 Task: Add the create case form component in the site builder.
Action: Mouse moved to (1101, 85)
Screenshot: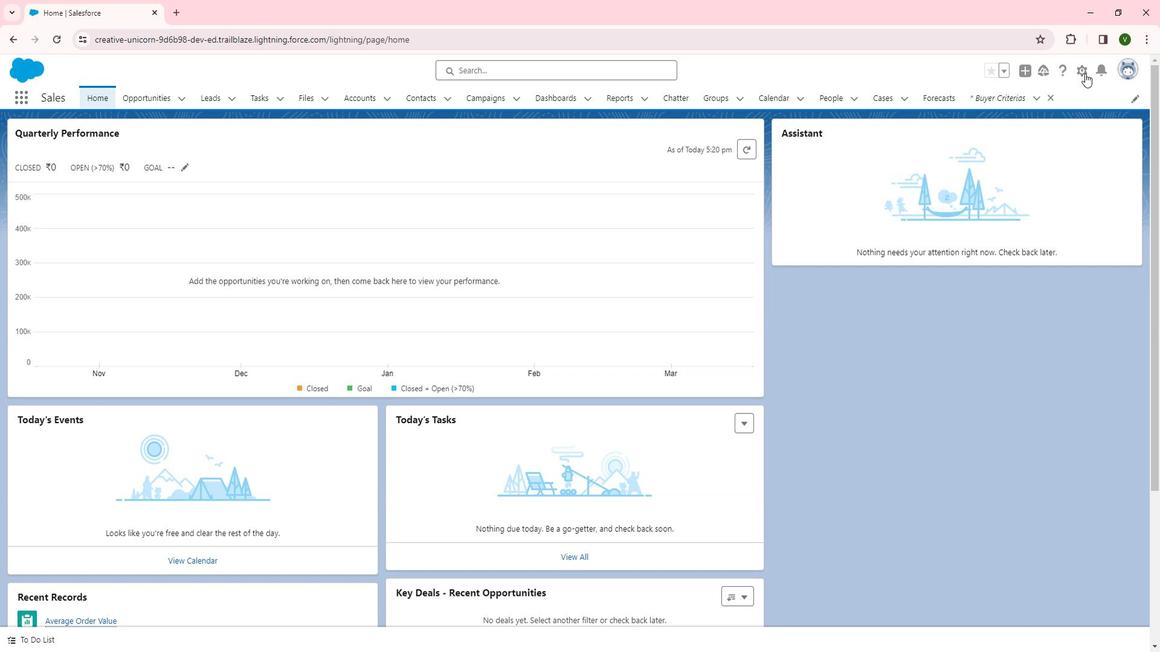 
Action: Mouse pressed left at (1101, 85)
Screenshot: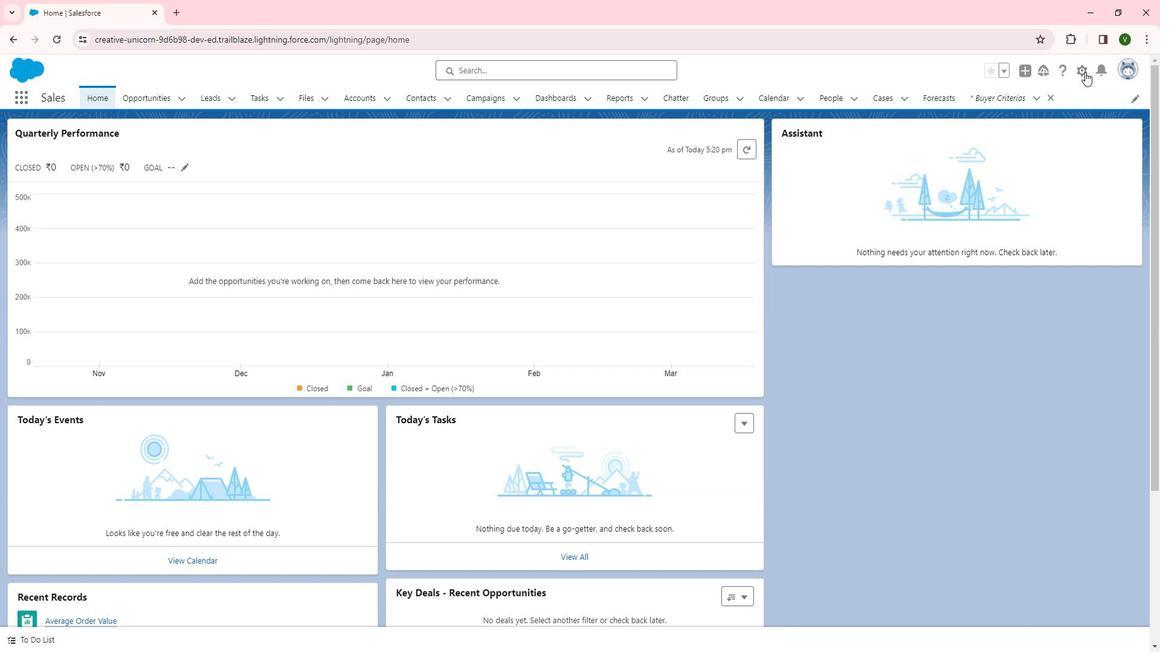 
Action: Mouse moved to (1063, 125)
Screenshot: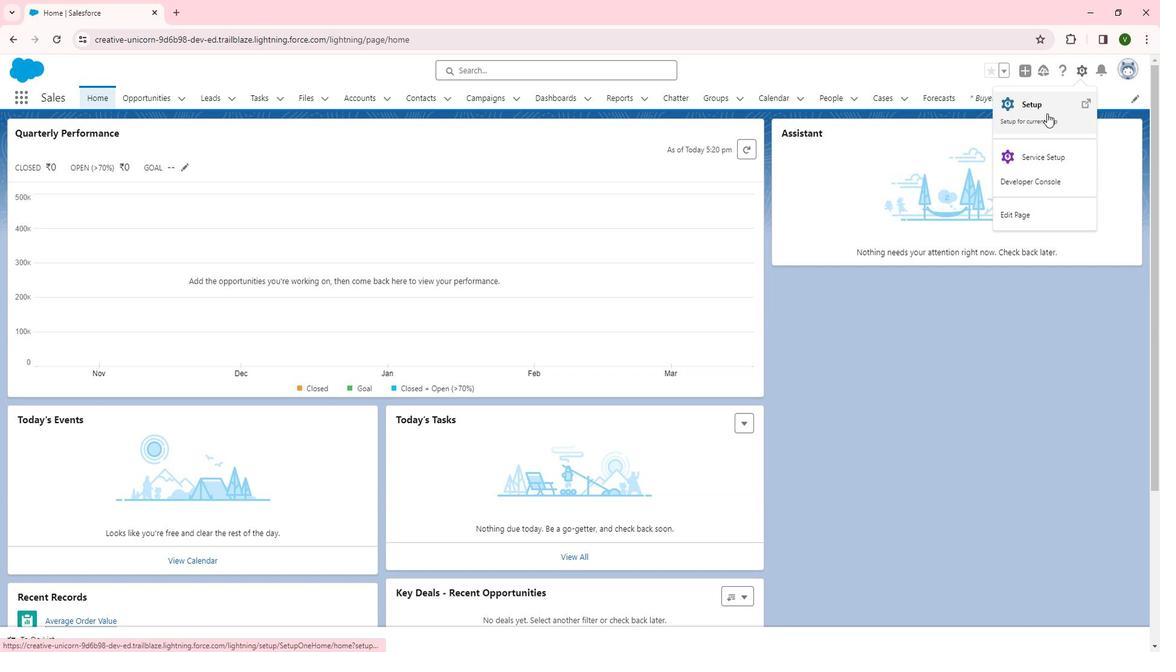 
Action: Mouse pressed left at (1063, 125)
Screenshot: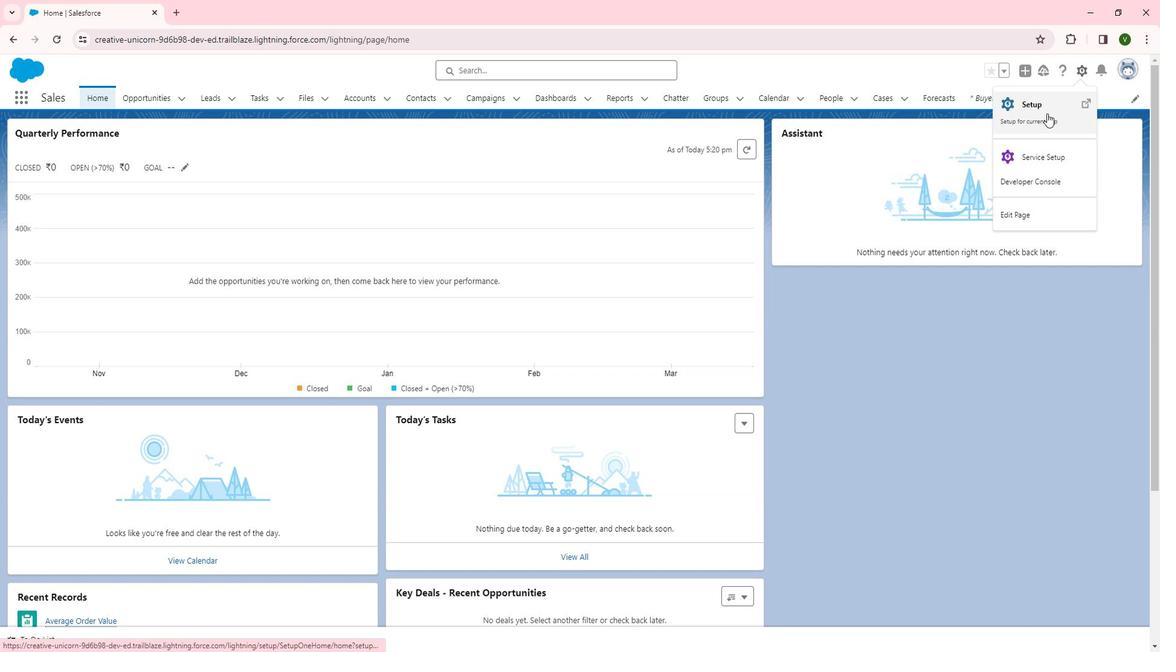 
Action: Mouse moved to (60, 498)
Screenshot: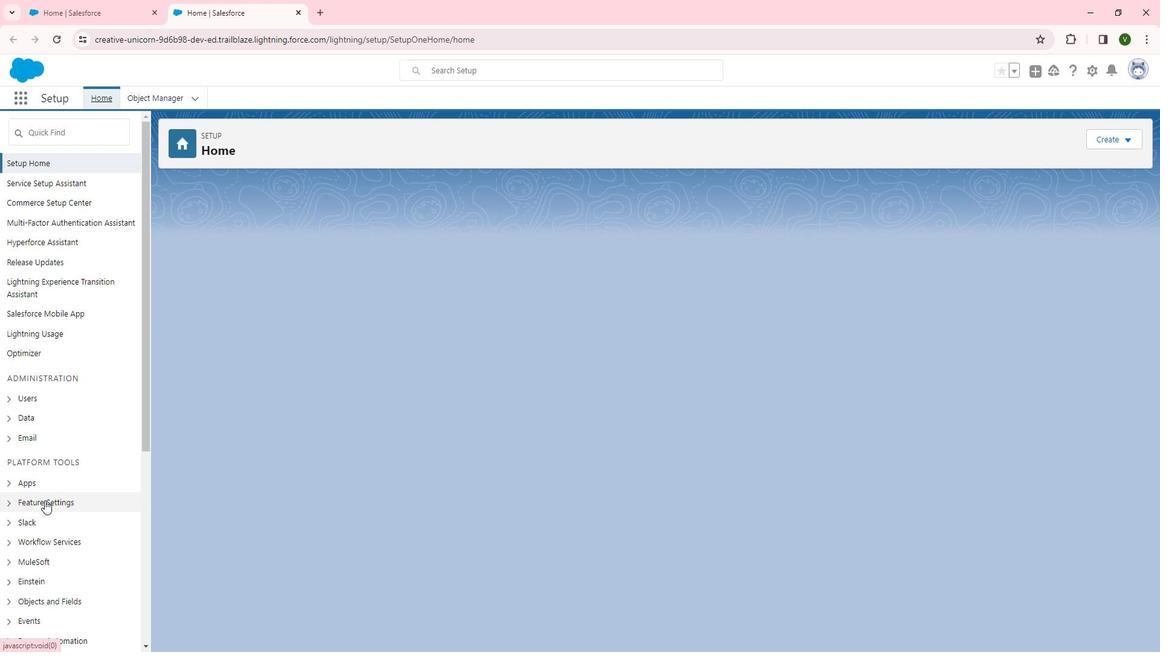 
Action: Mouse pressed left at (60, 498)
Screenshot: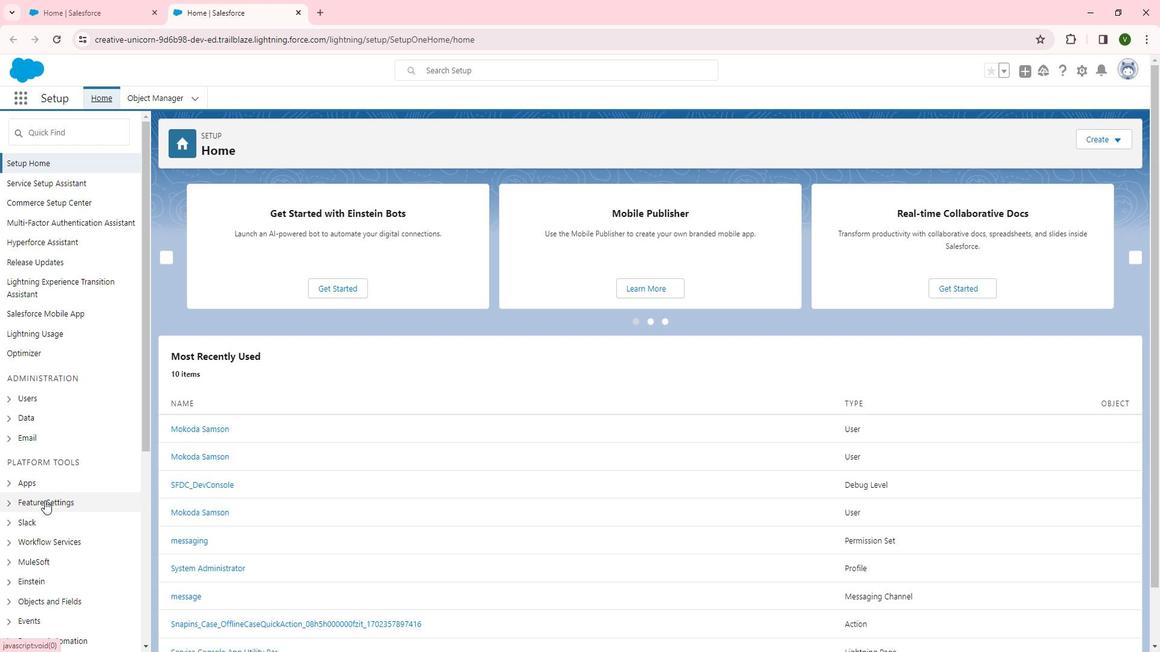 
Action: Mouse scrolled (60, 497) with delta (0, 0)
Screenshot: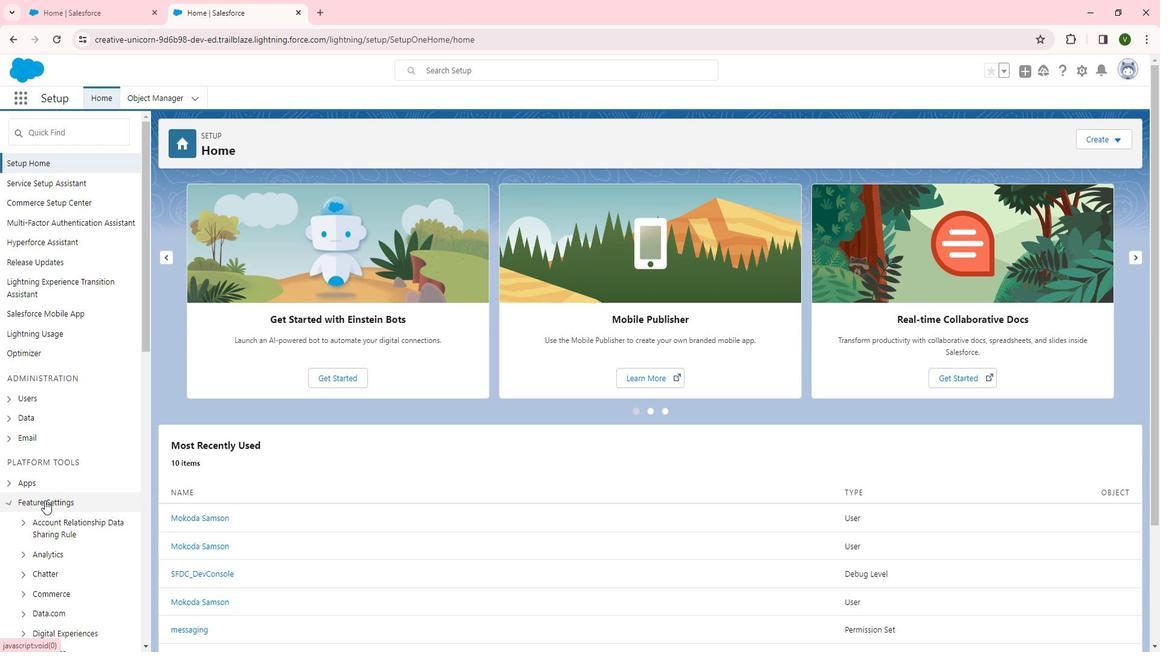 
Action: Mouse scrolled (60, 497) with delta (0, 0)
Screenshot: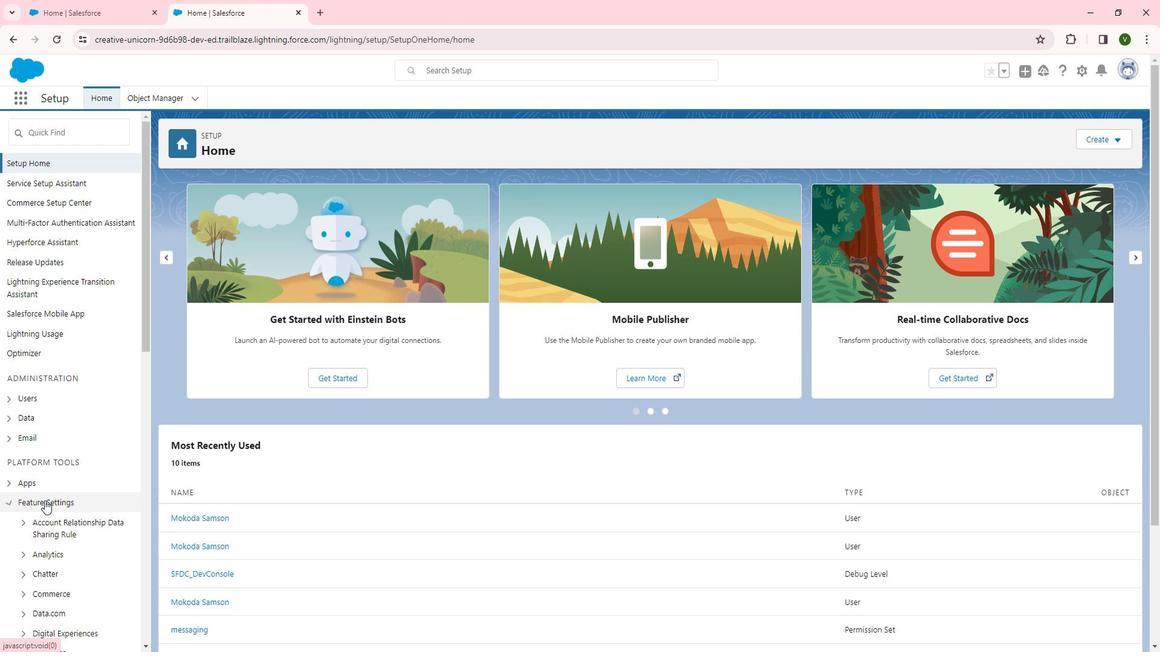 
Action: Mouse scrolled (60, 497) with delta (0, 0)
Screenshot: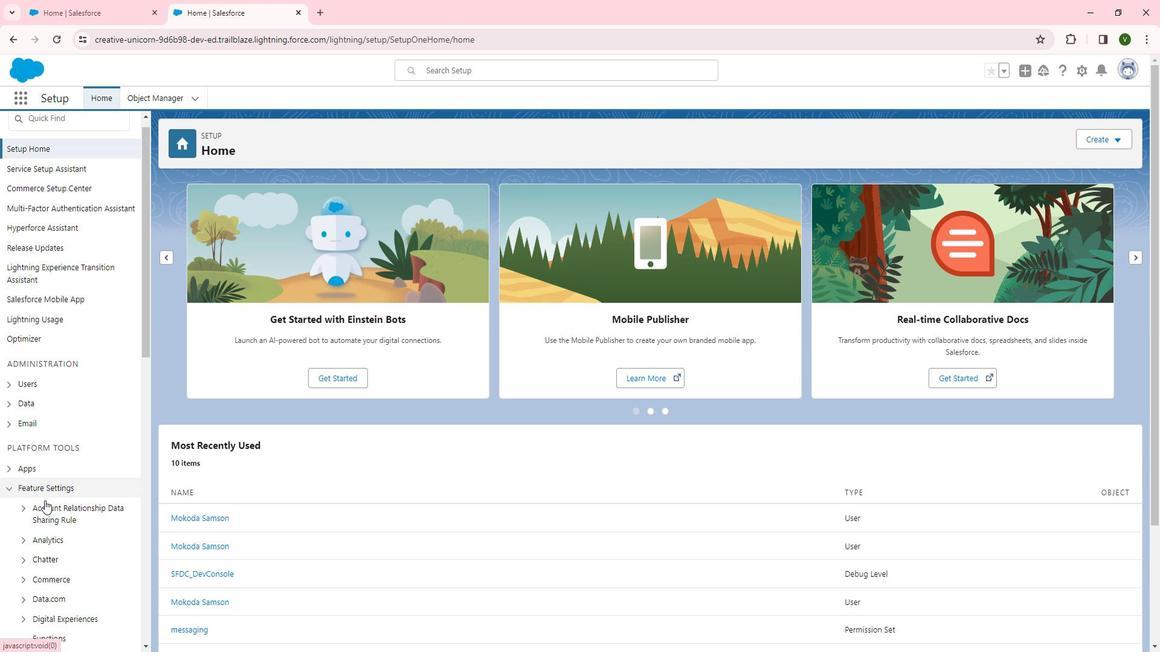 
Action: Mouse scrolled (60, 497) with delta (0, 0)
Screenshot: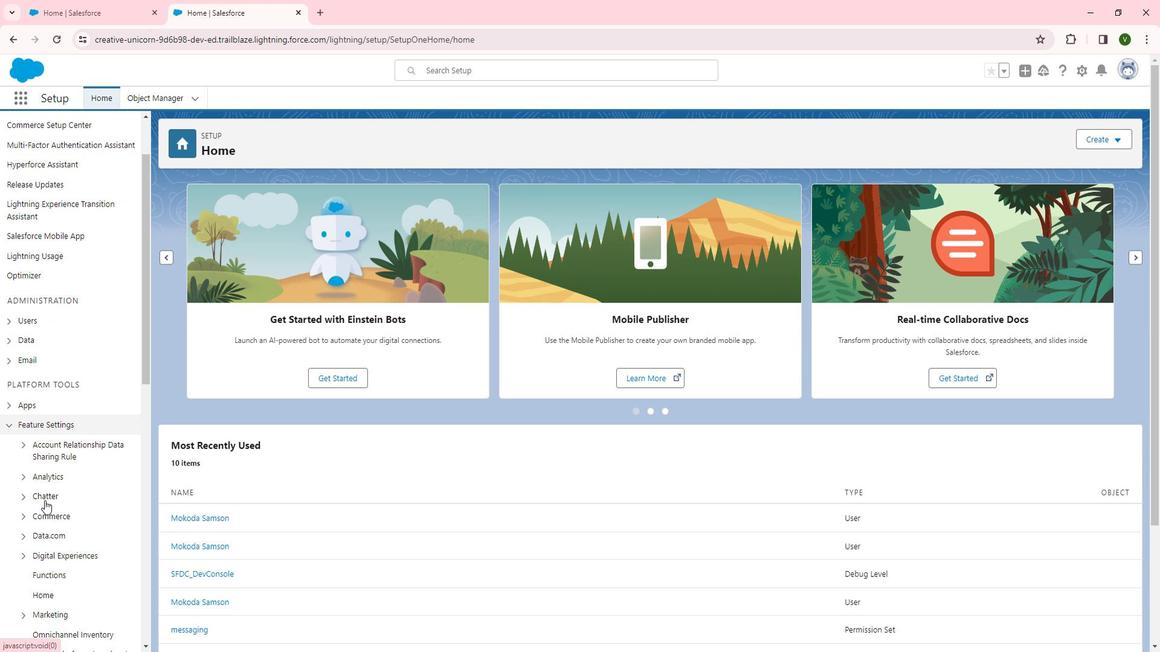 
Action: Mouse moved to (93, 378)
Screenshot: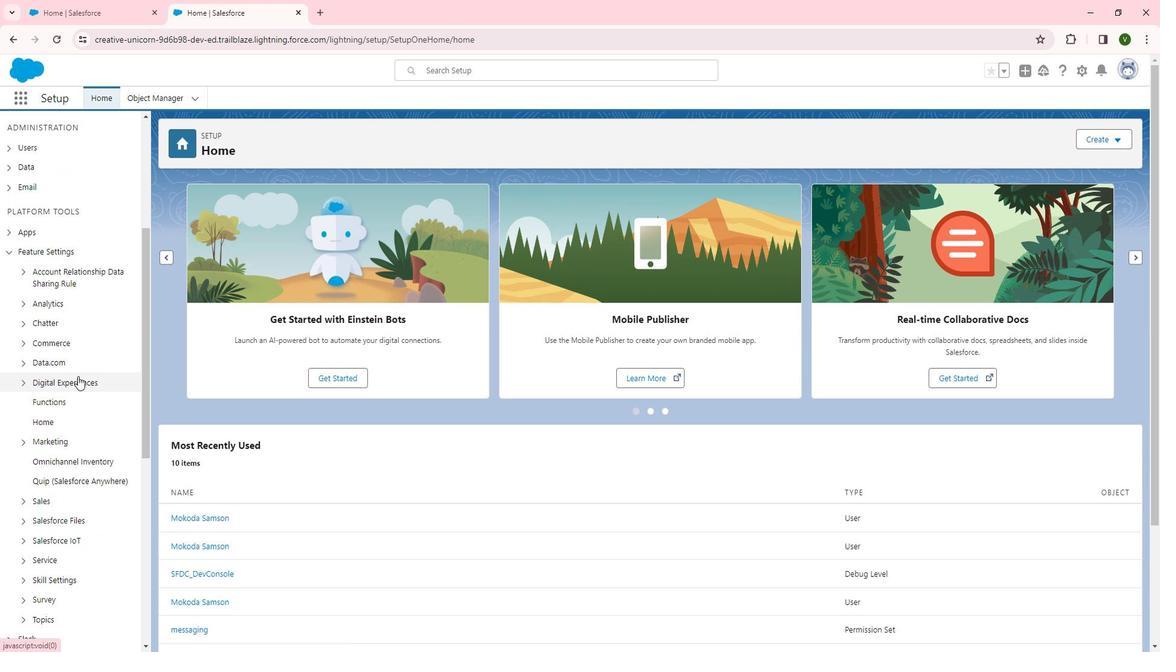 
Action: Mouse pressed left at (93, 378)
Screenshot: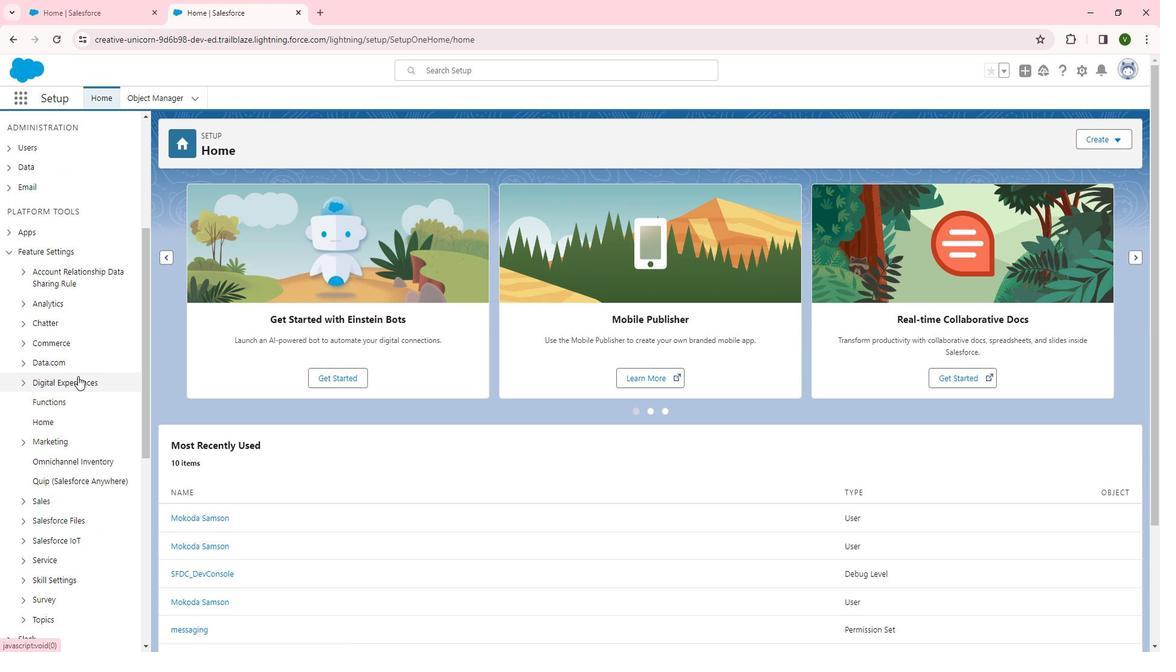 
Action: Mouse moved to (67, 405)
Screenshot: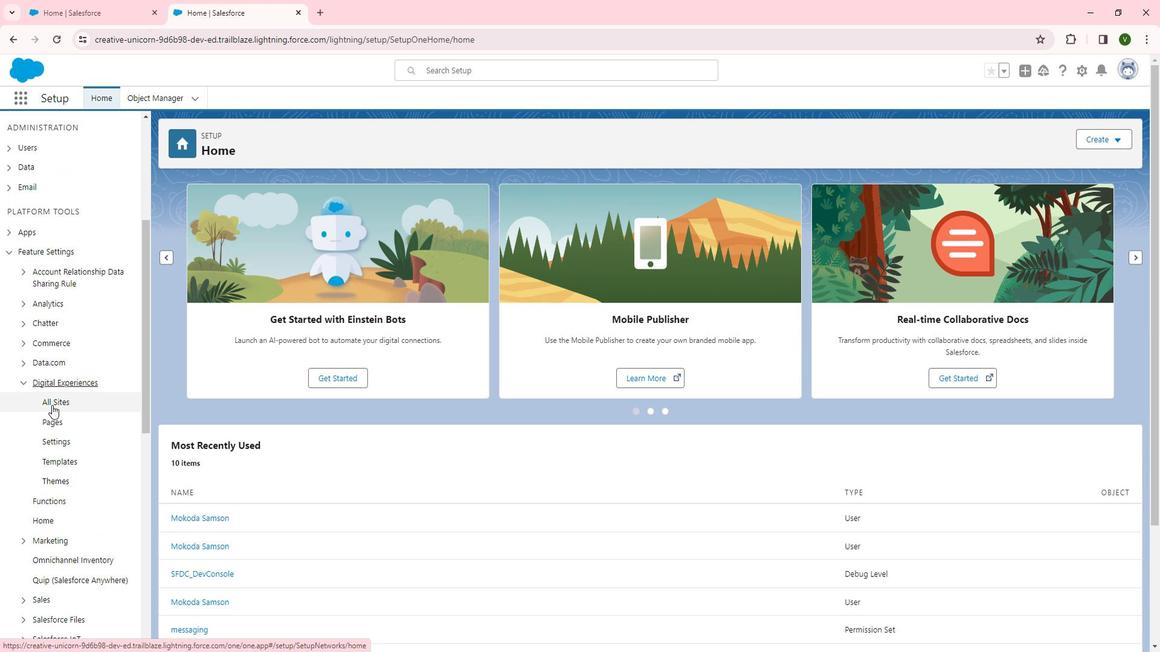 
Action: Mouse pressed left at (67, 405)
Screenshot: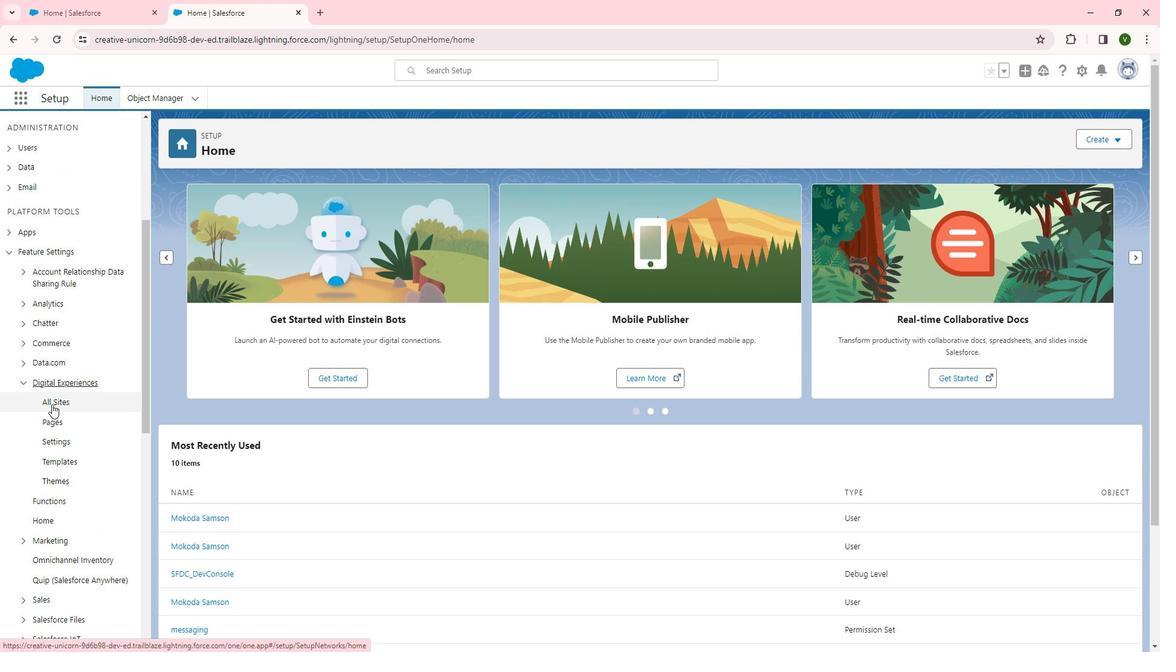 
Action: Mouse moved to (208, 359)
Screenshot: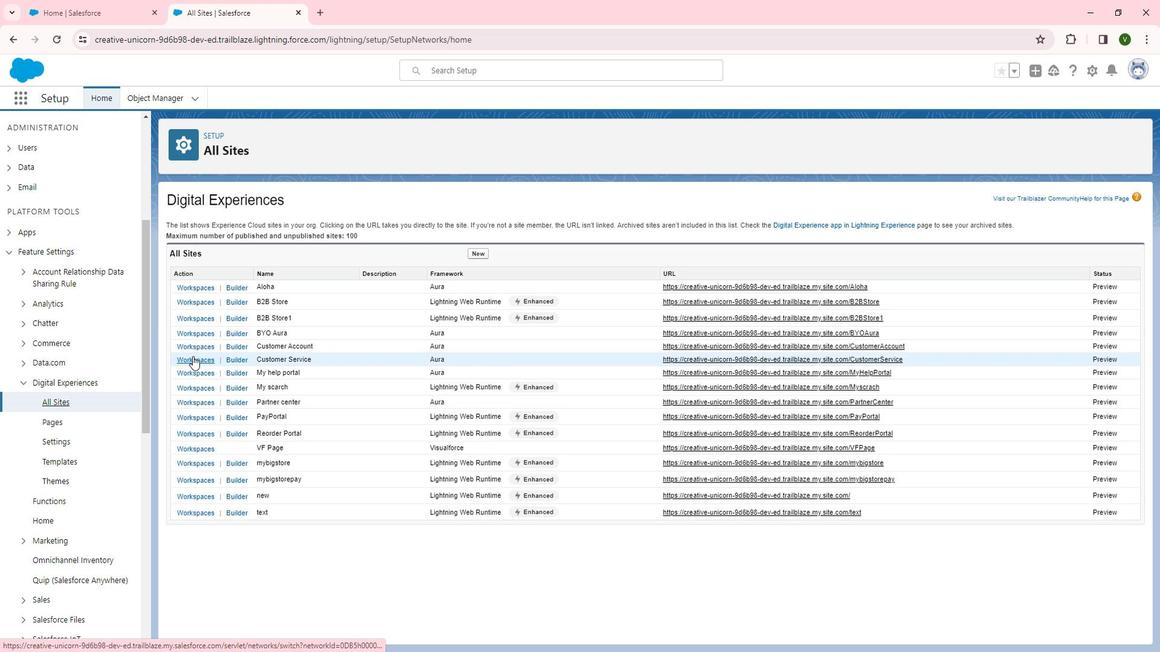 
Action: Mouse pressed left at (208, 359)
Screenshot: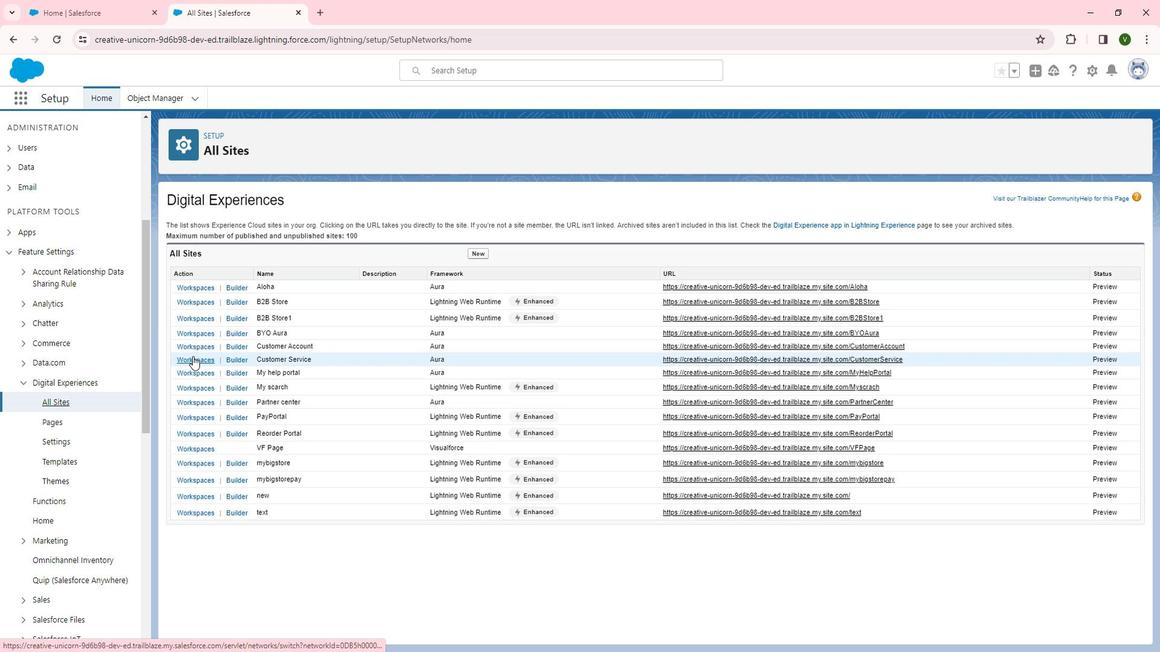 
Action: Mouse moved to (166, 290)
Screenshot: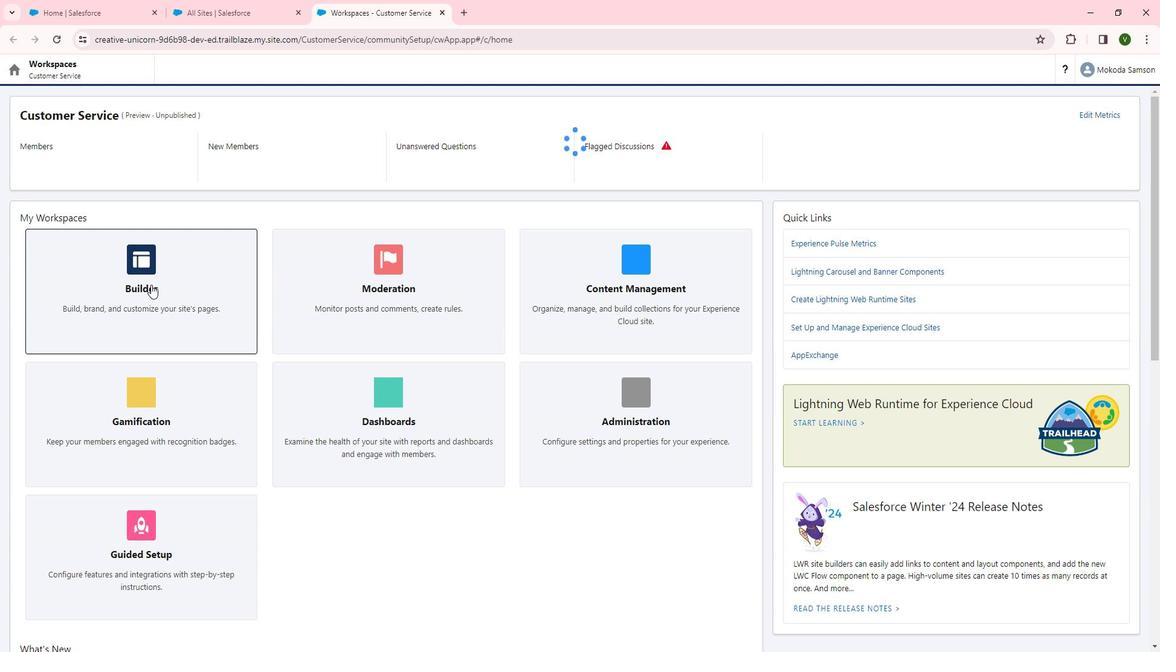 
Action: Mouse pressed left at (166, 290)
Screenshot: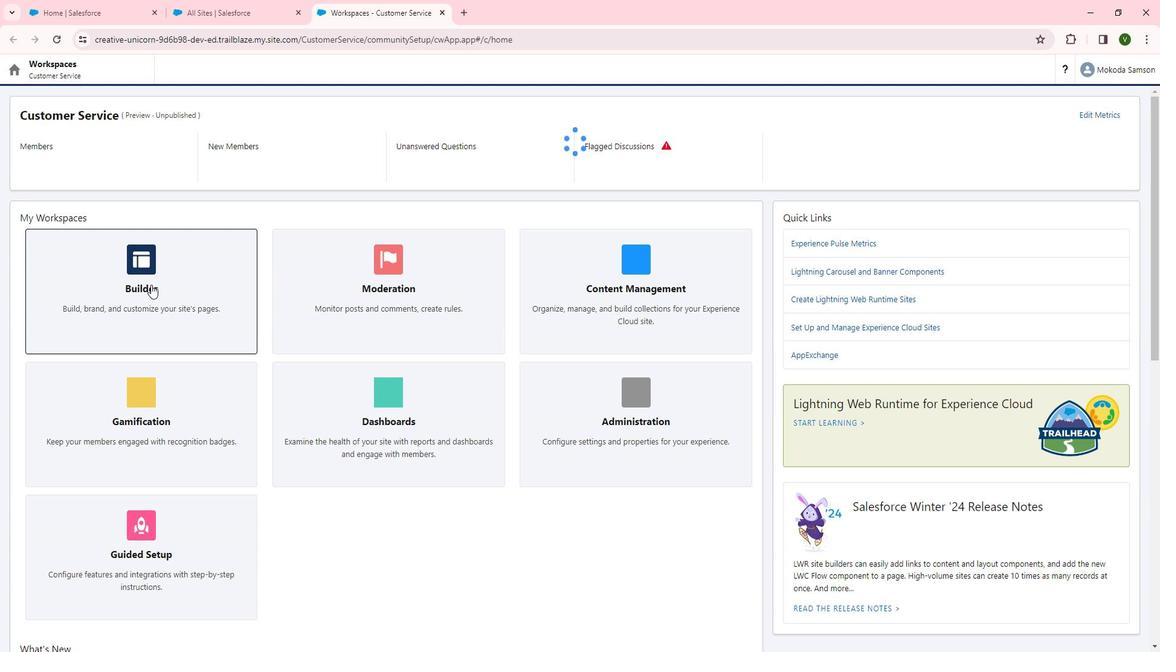 
Action: Mouse moved to (448, 336)
Screenshot: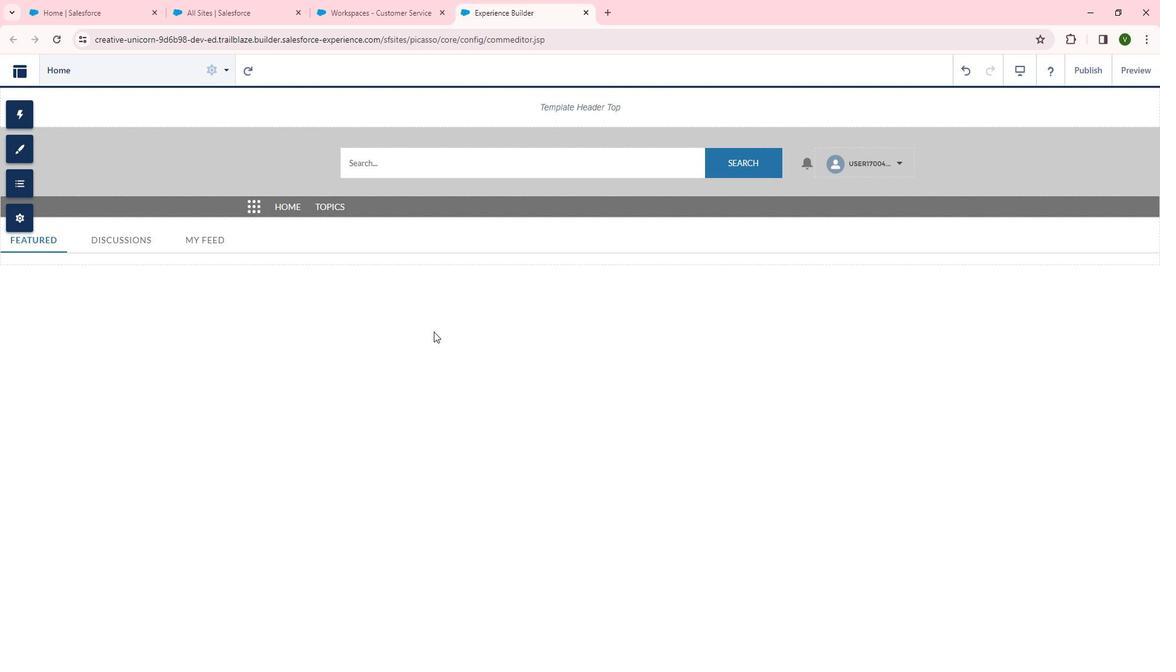 
Action: Mouse scrolled (448, 335) with delta (0, 0)
Screenshot: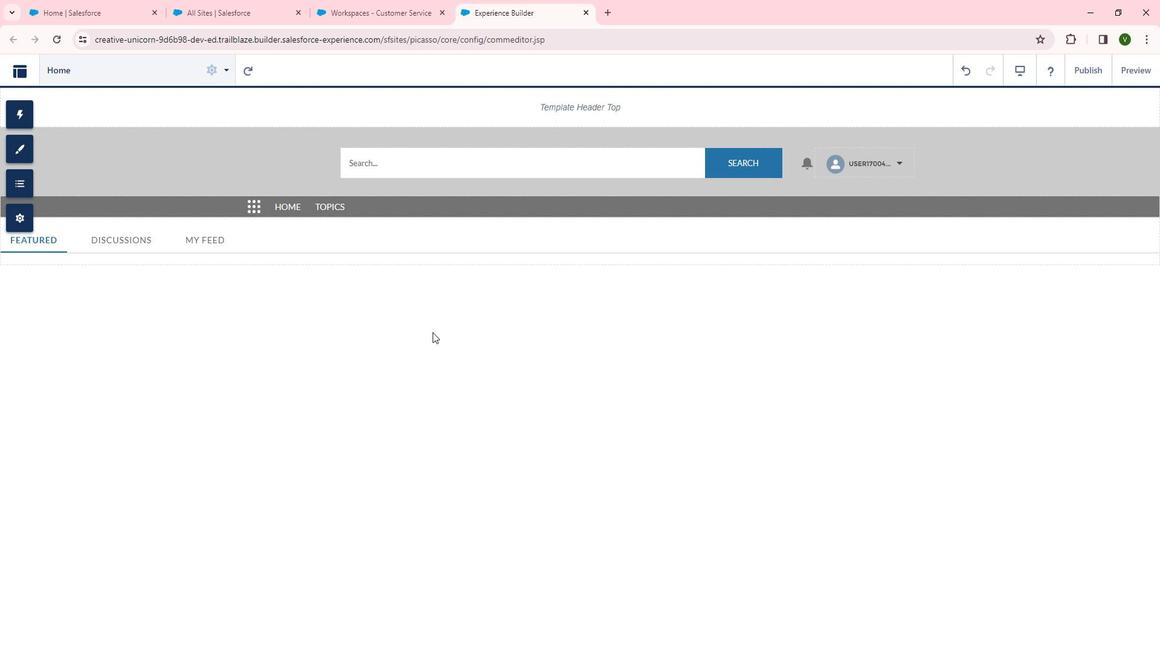 
Action: Mouse scrolled (448, 335) with delta (0, 0)
Screenshot: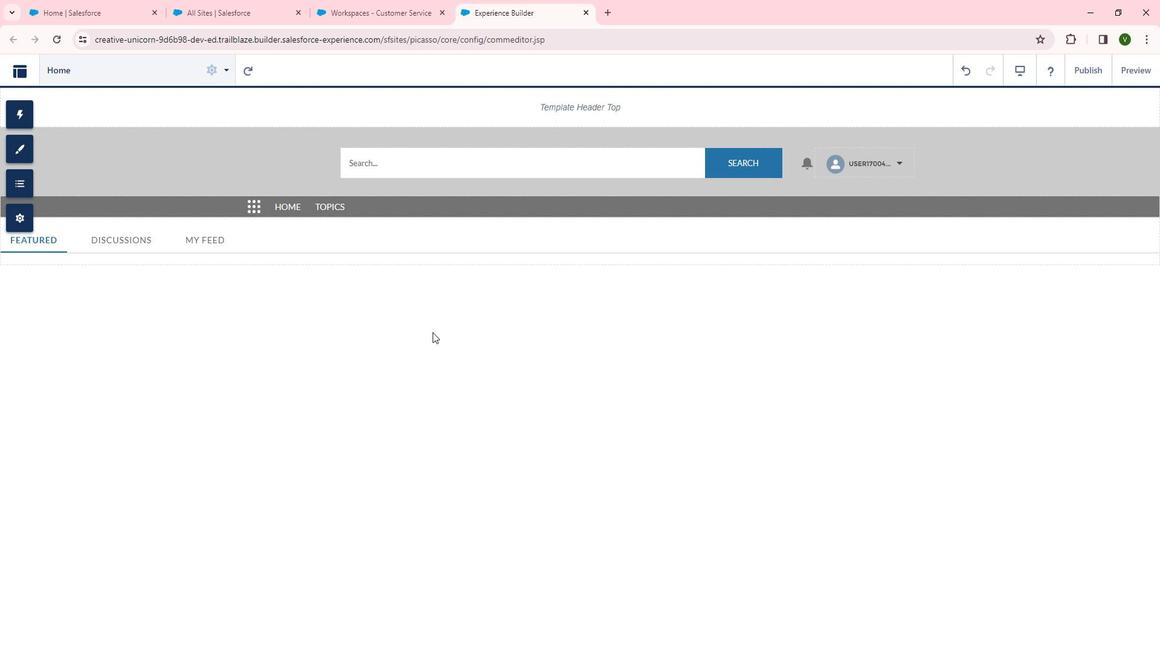 
Action: Mouse scrolled (448, 335) with delta (0, 0)
Screenshot: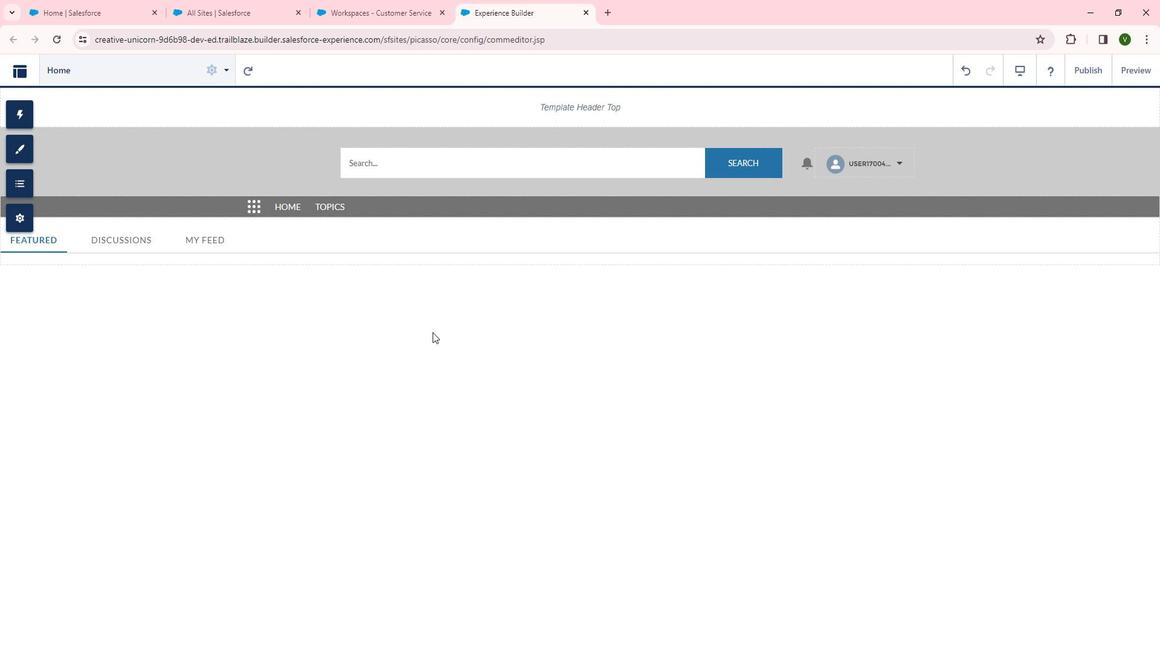 
Action: Mouse scrolled (448, 335) with delta (0, 0)
Screenshot: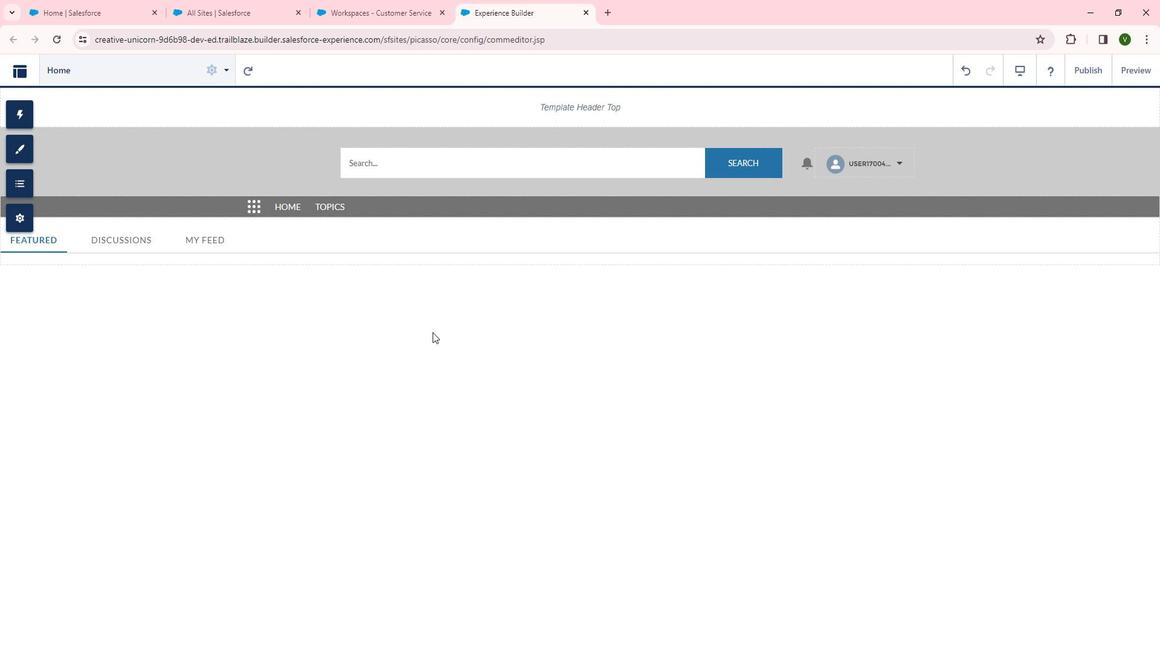 
Action: Mouse moved to (36, 129)
Screenshot: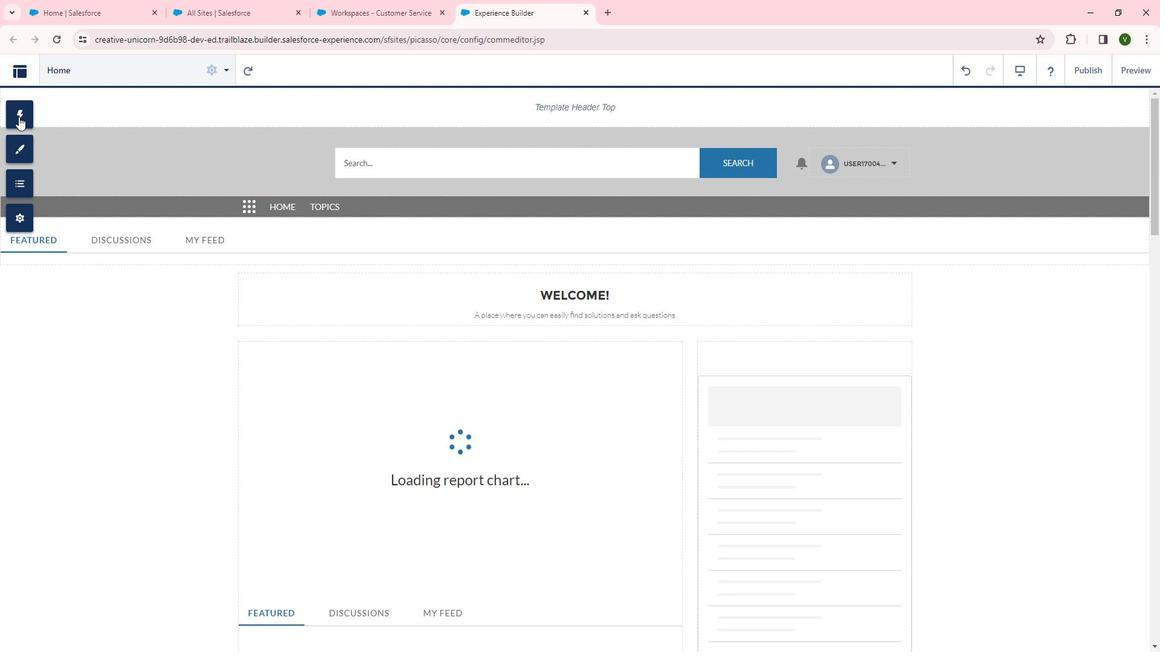 
Action: Mouse pressed left at (36, 129)
Screenshot: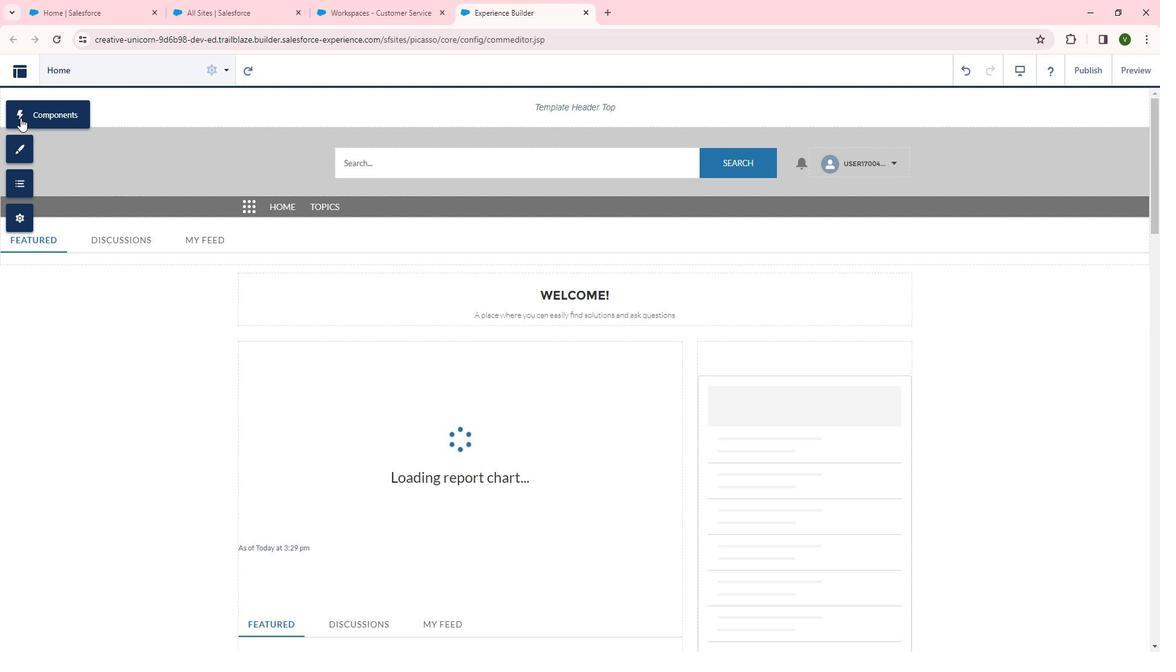 
Action: Mouse moved to (383, 480)
Screenshot: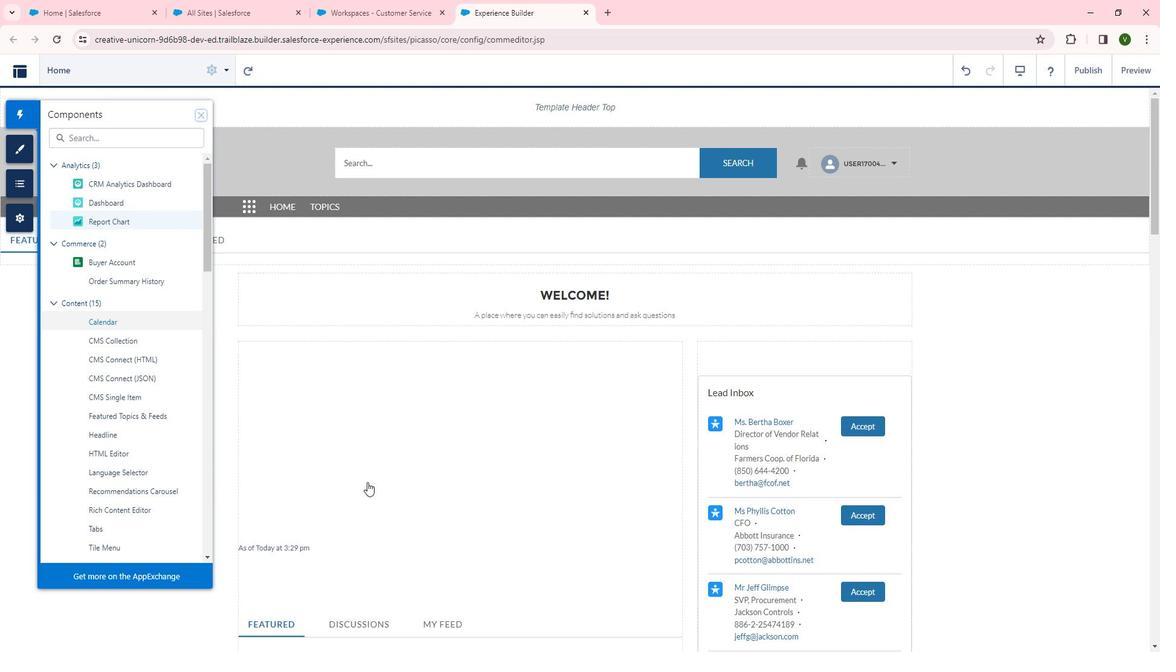 
Action: Mouse scrolled (383, 479) with delta (0, 0)
Screenshot: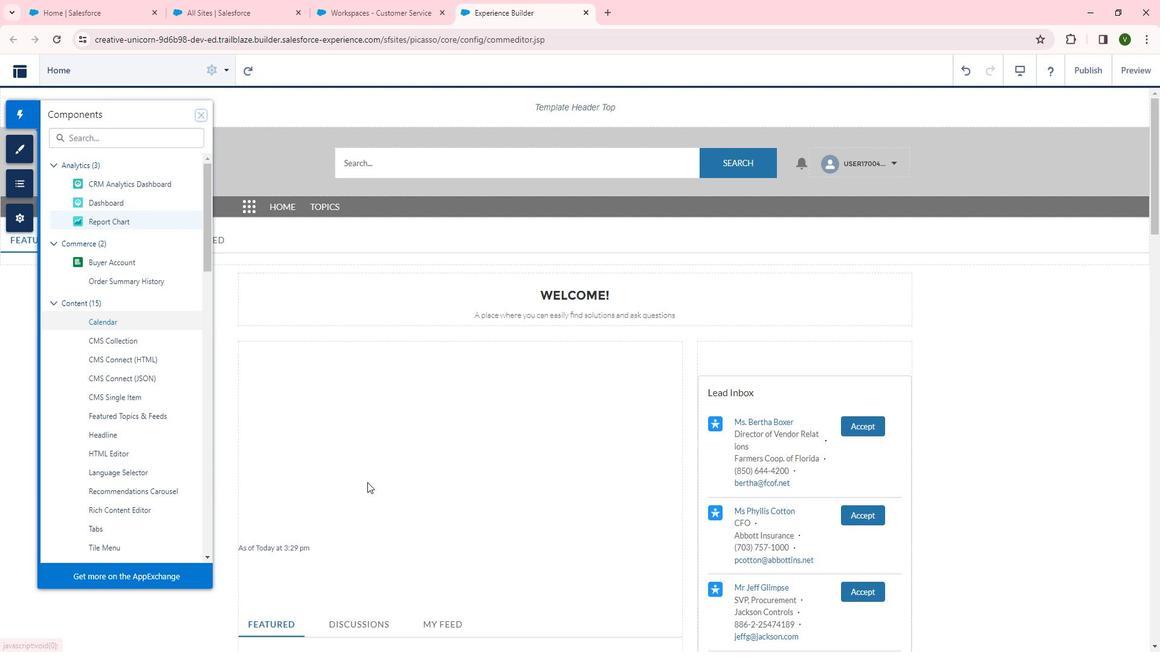 
Action: Mouse scrolled (383, 479) with delta (0, 0)
Screenshot: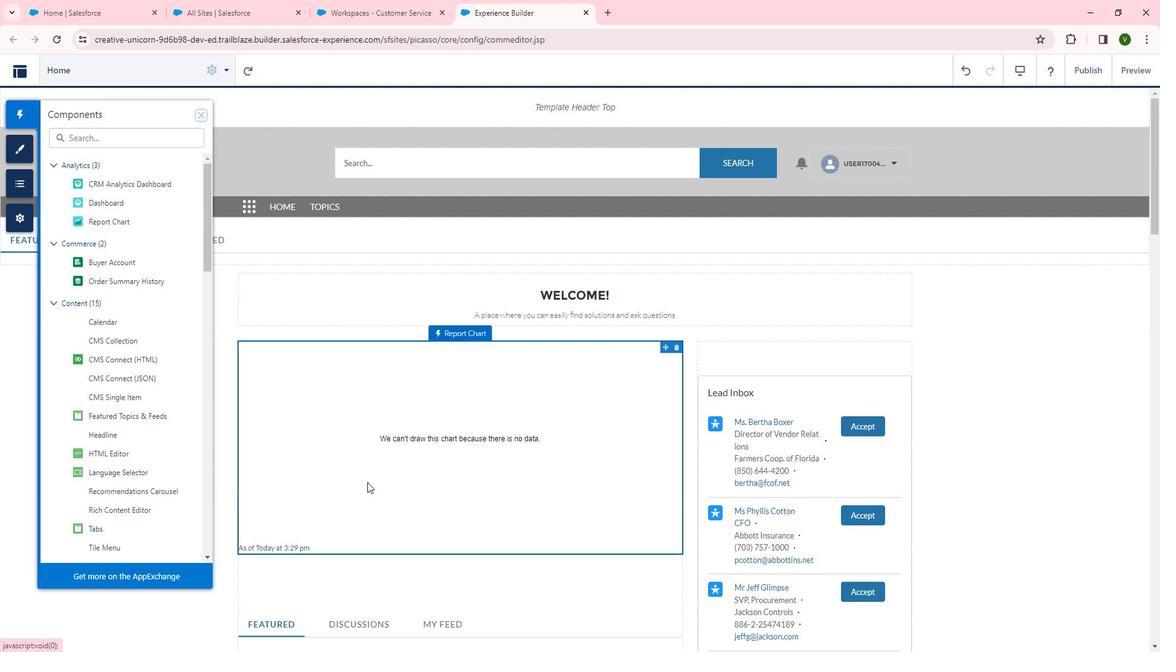 
Action: Mouse scrolled (383, 479) with delta (0, 0)
Screenshot: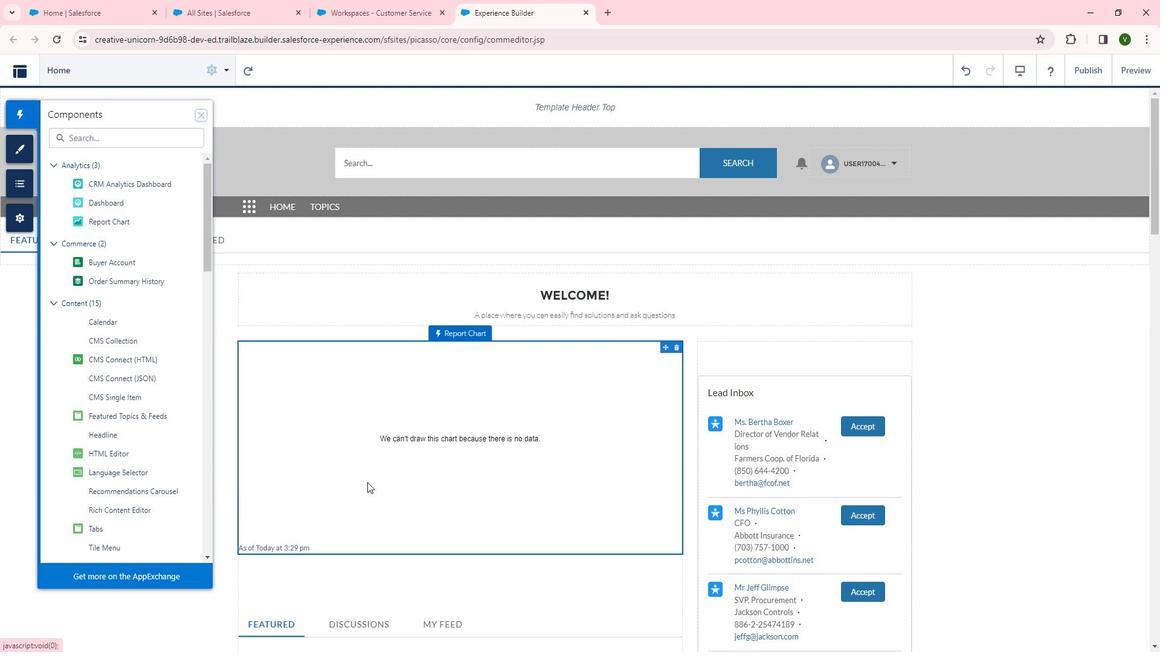
Action: Mouse scrolled (383, 479) with delta (0, 0)
Screenshot: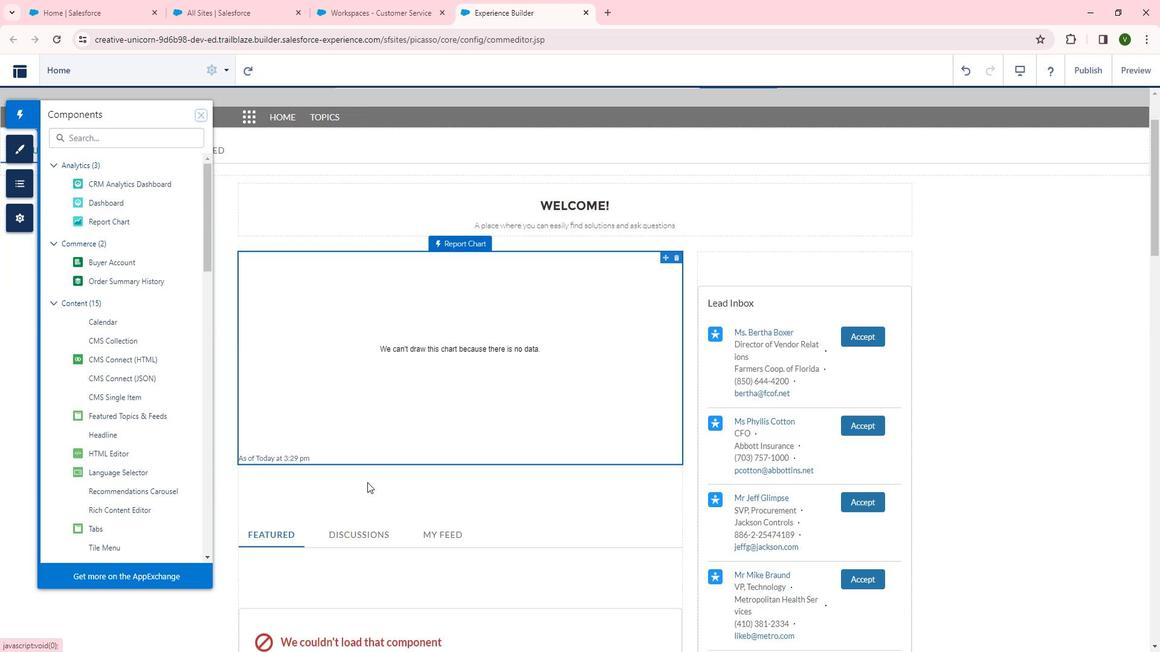 
Action: Mouse scrolled (383, 479) with delta (0, 0)
Screenshot: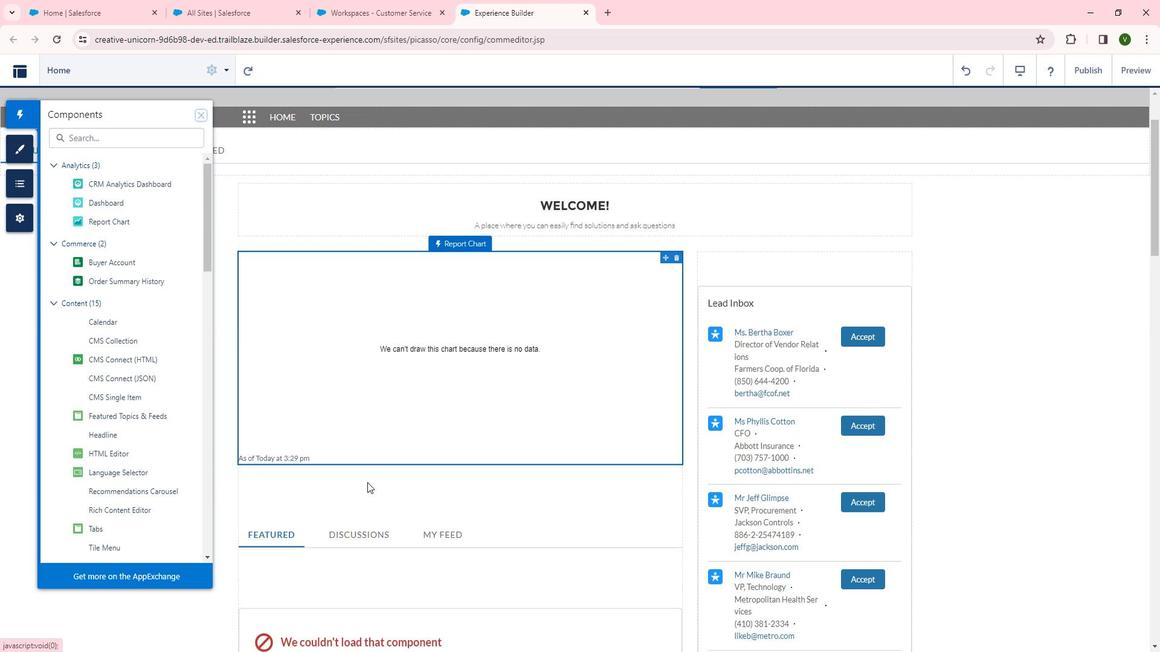 
Action: Mouse scrolled (383, 479) with delta (0, 0)
Screenshot: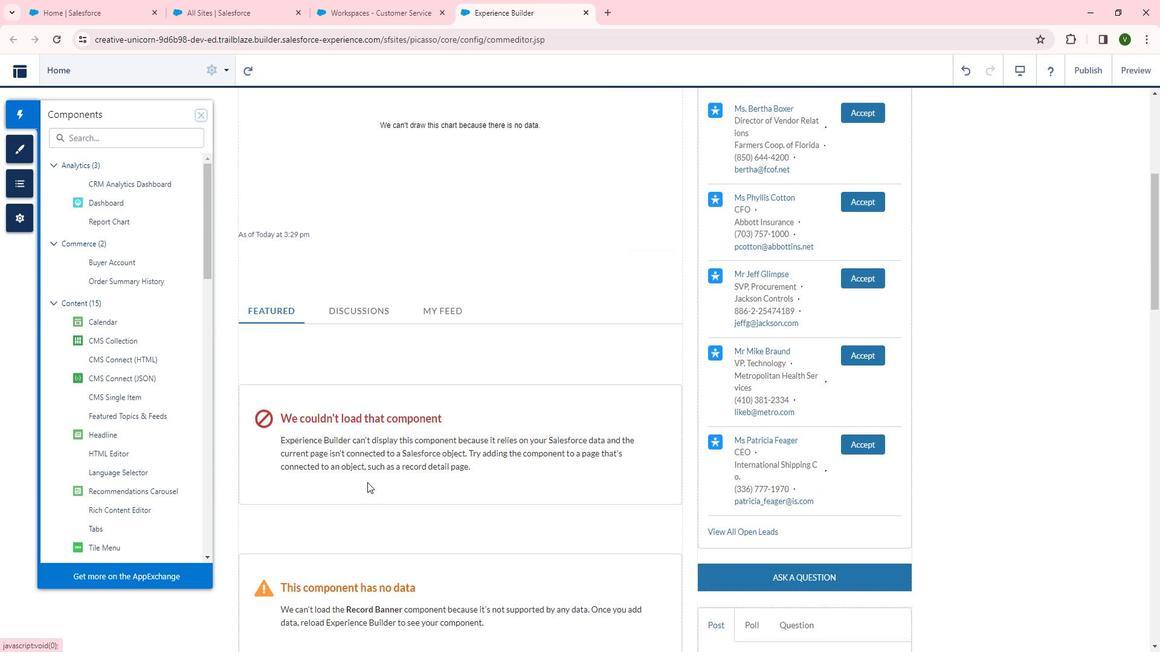
Action: Mouse scrolled (383, 479) with delta (0, 0)
Screenshot: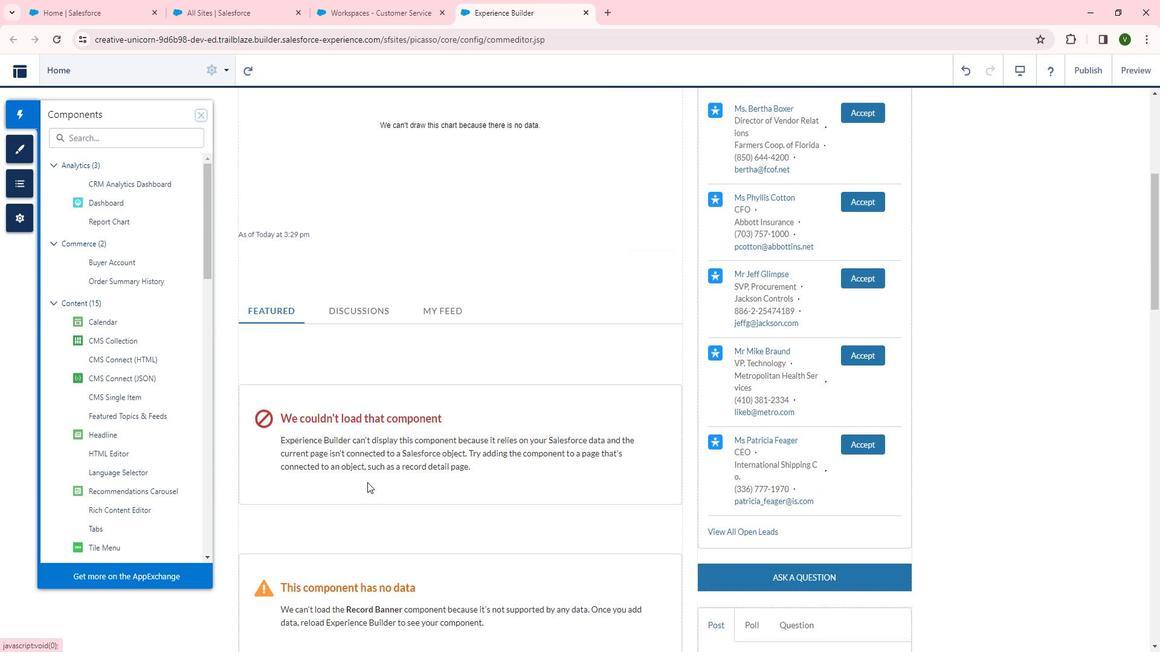 
Action: Mouse scrolled (383, 479) with delta (0, 0)
Screenshot: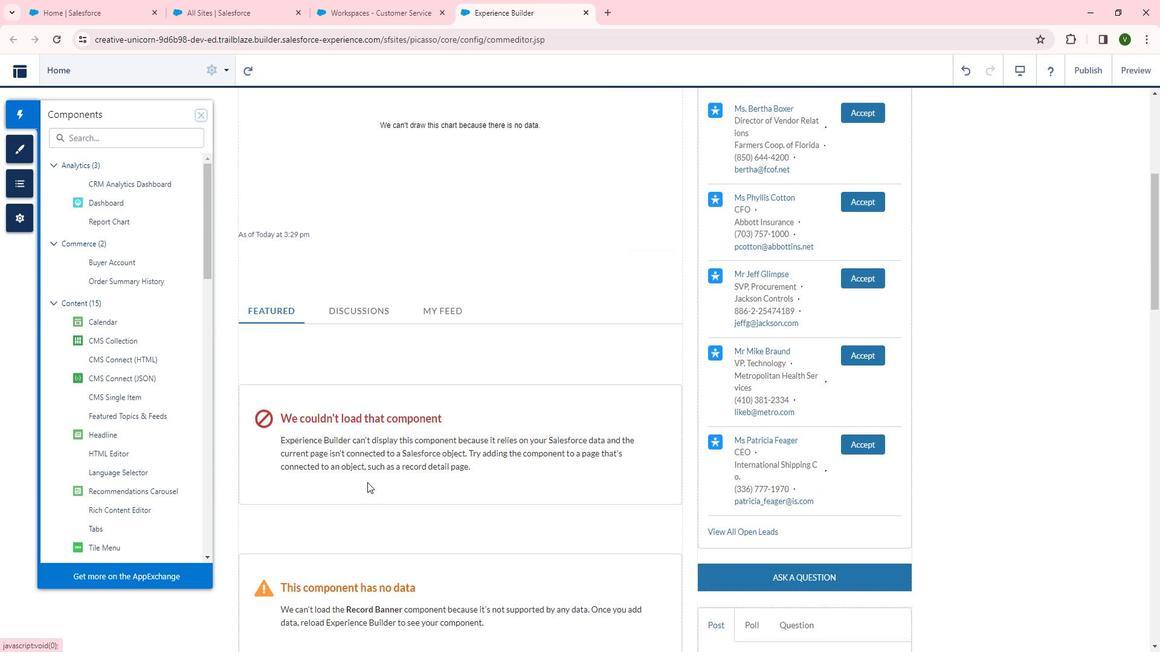 
Action: Mouse scrolled (383, 479) with delta (0, 0)
Screenshot: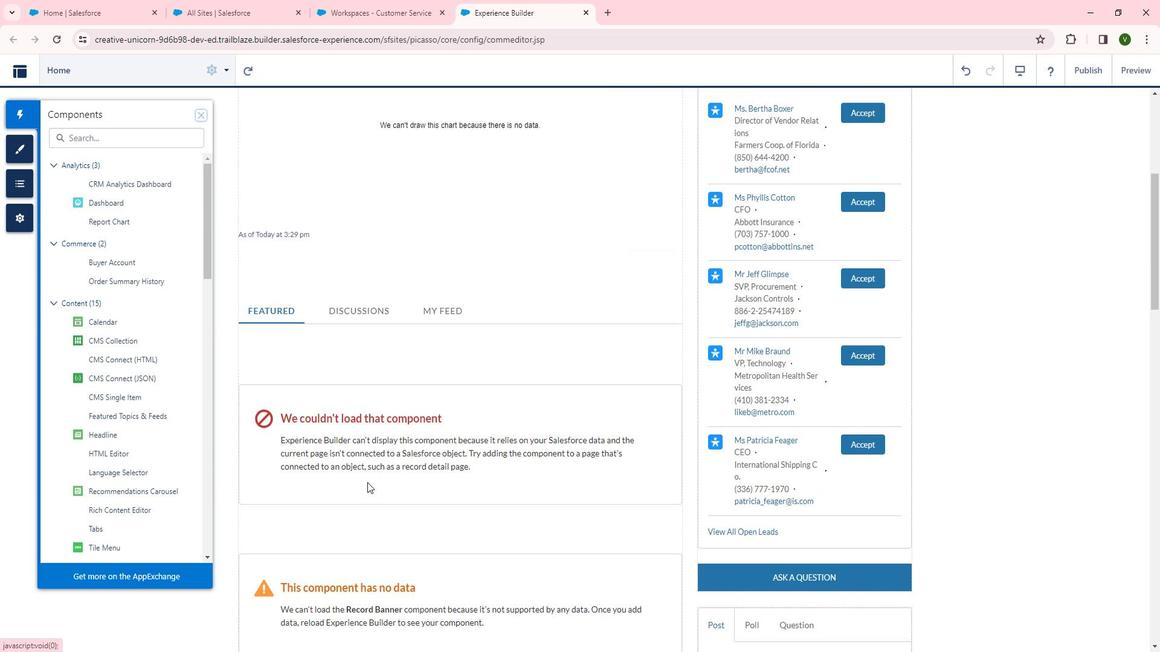 
Action: Mouse scrolled (383, 479) with delta (0, 0)
Screenshot: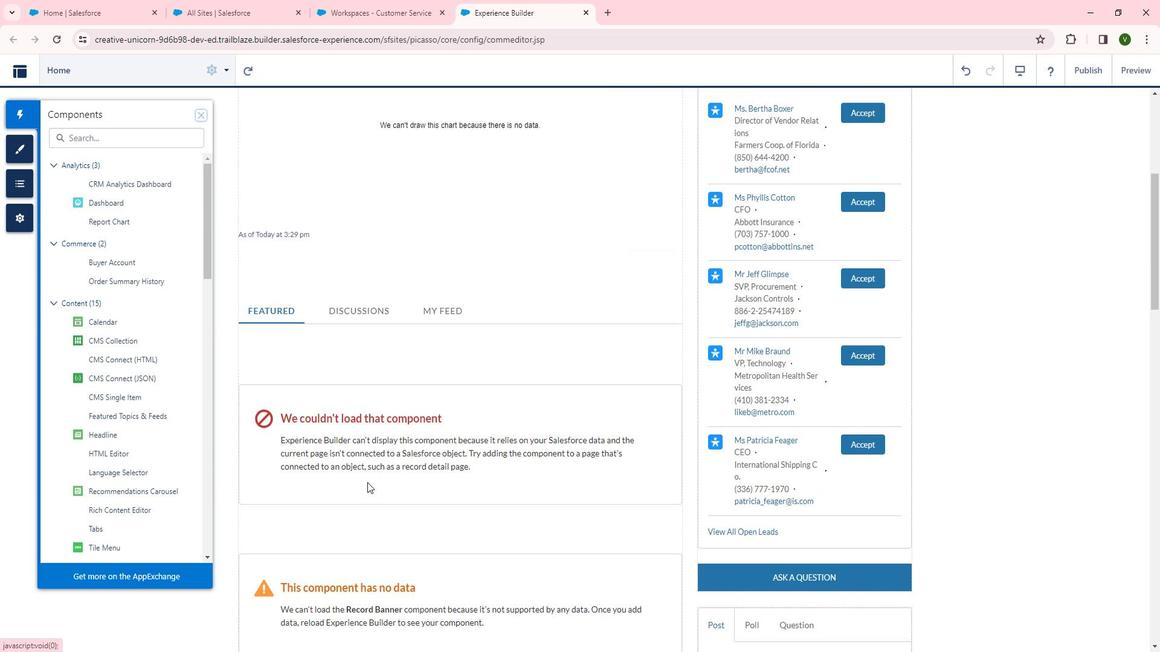 
Action: Mouse scrolled (383, 479) with delta (0, 0)
Screenshot: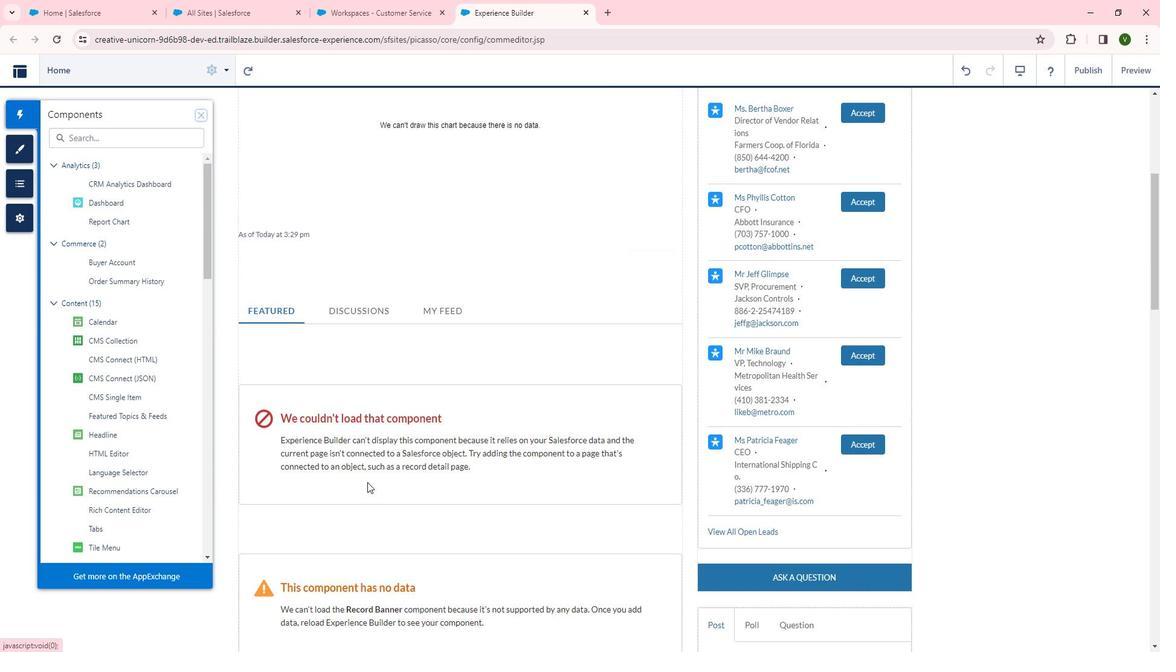 
Action: Mouse scrolled (383, 479) with delta (0, 0)
Screenshot: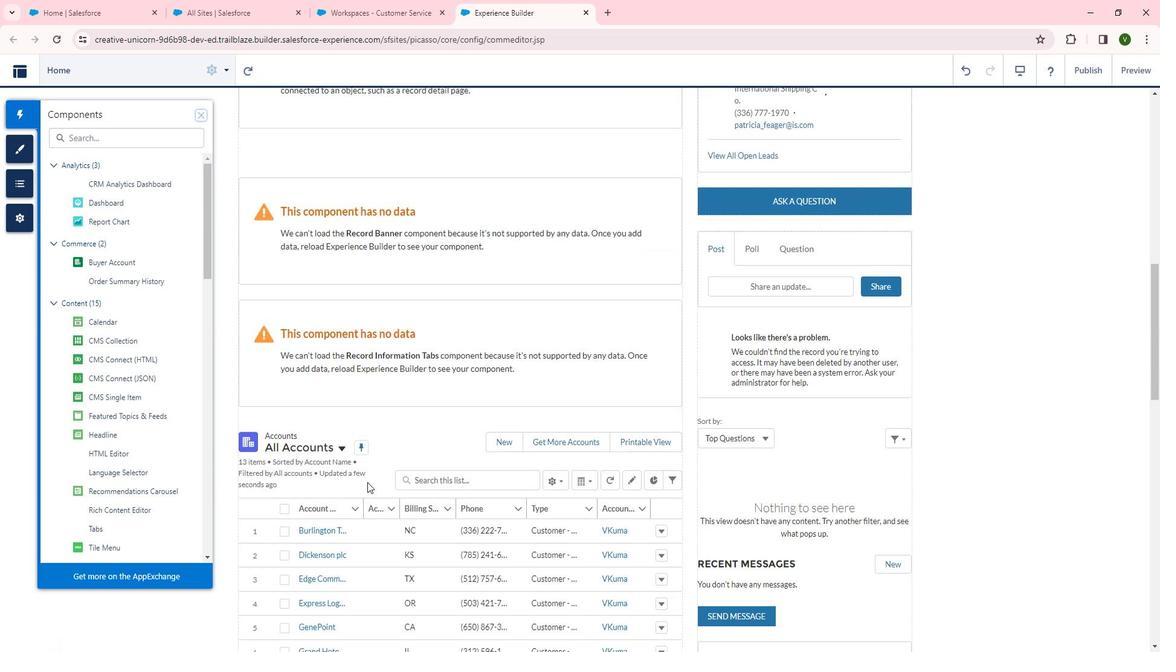 
Action: Mouse scrolled (383, 479) with delta (0, 0)
Screenshot: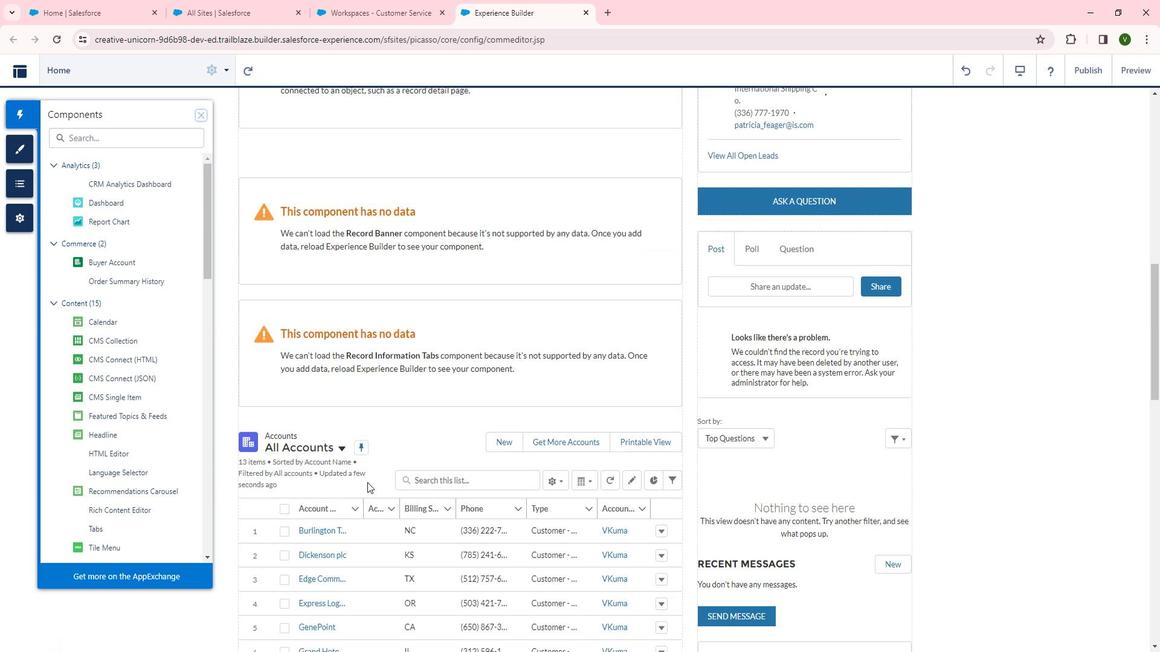 
Action: Mouse scrolled (383, 479) with delta (0, 0)
Screenshot: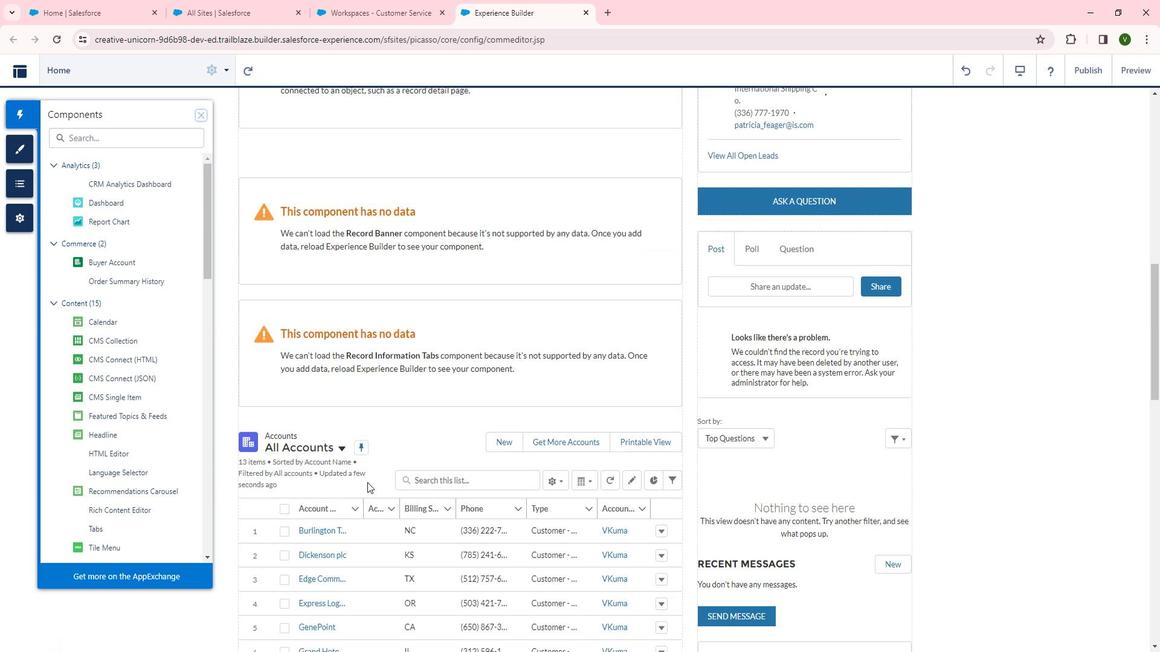 
Action: Mouse scrolled (383, 479) with delta (0, 0)
Screenshot: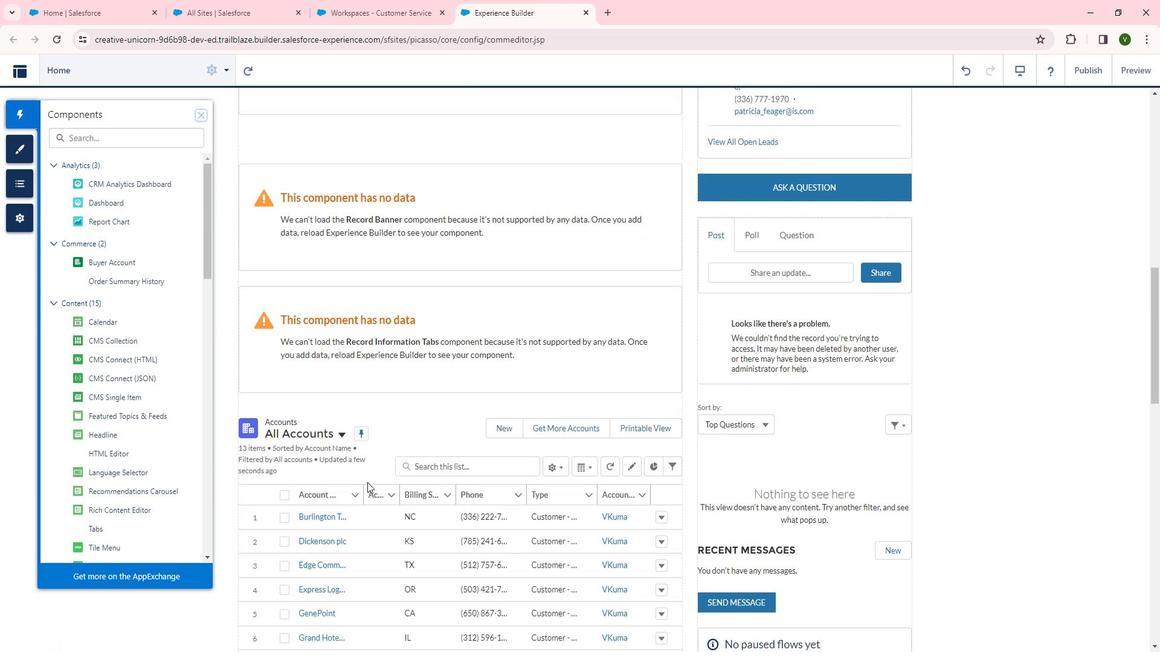 
Action: Mouse scrolled (383, 479) with delta (0, 0)
Screenshot: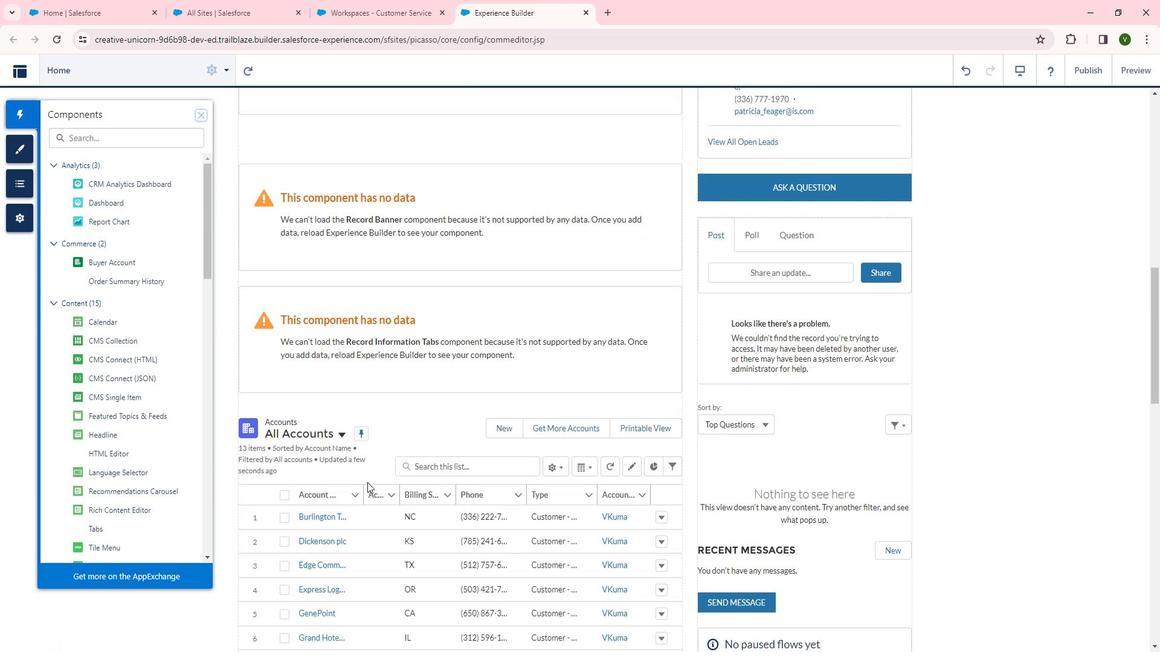 
Action: Mouse scrolled (383, 479) with delta (0, 0)
Screenshot: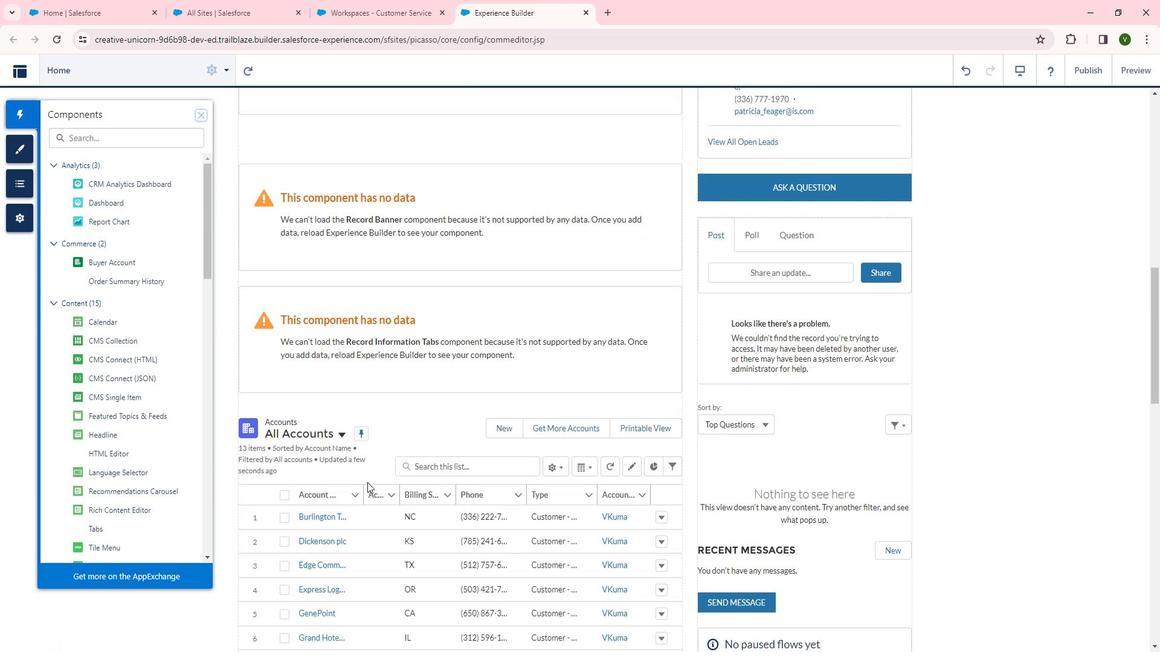 
Action: Mouse scrolled (383, 479) with delta (0, 0)
Screenshot: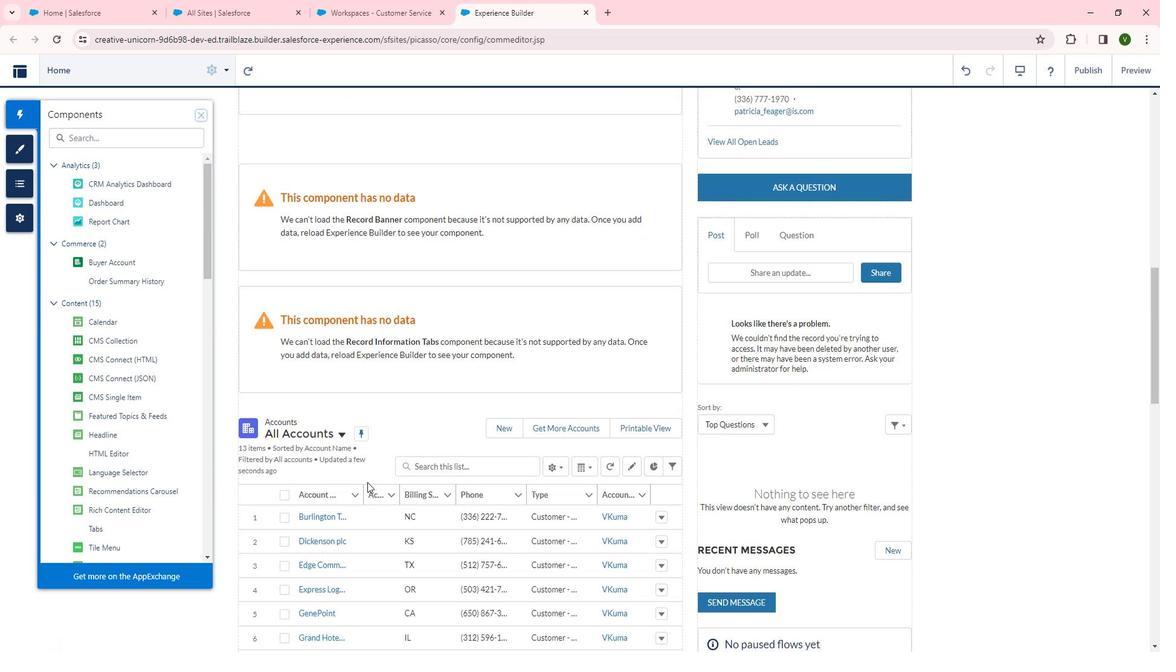 
Action: Mouse scrolled (383, 479) with delta (0, 0)
Screenshot: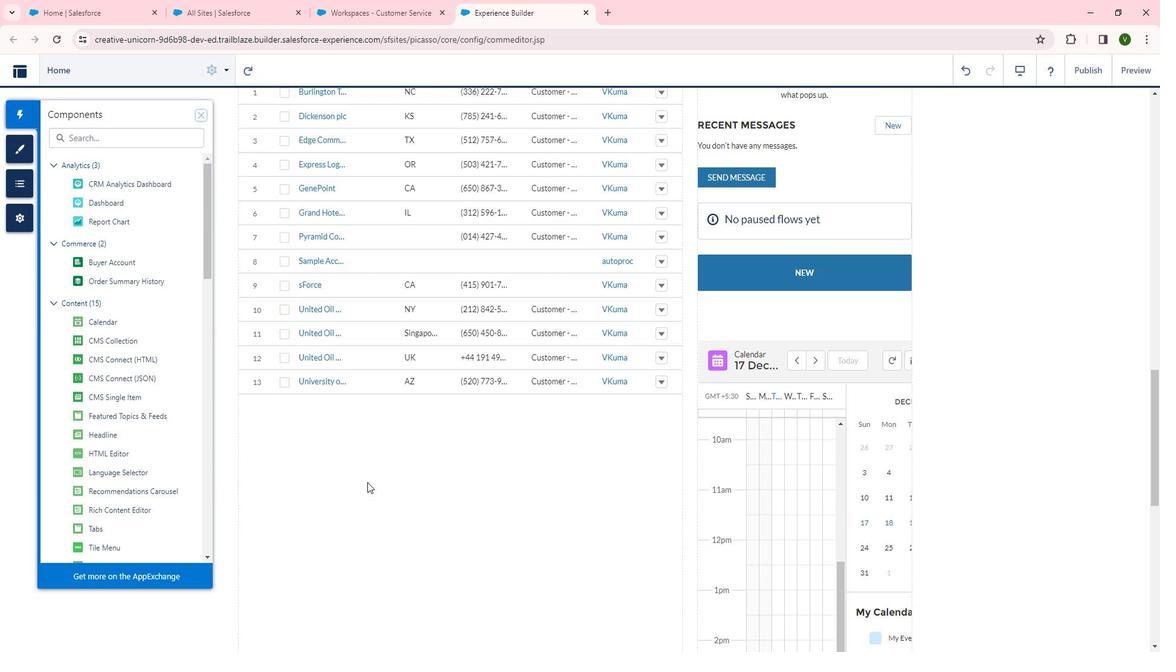 
Action: Mouse scrolled (383, 479) with delta (0, 0)
Screenshot: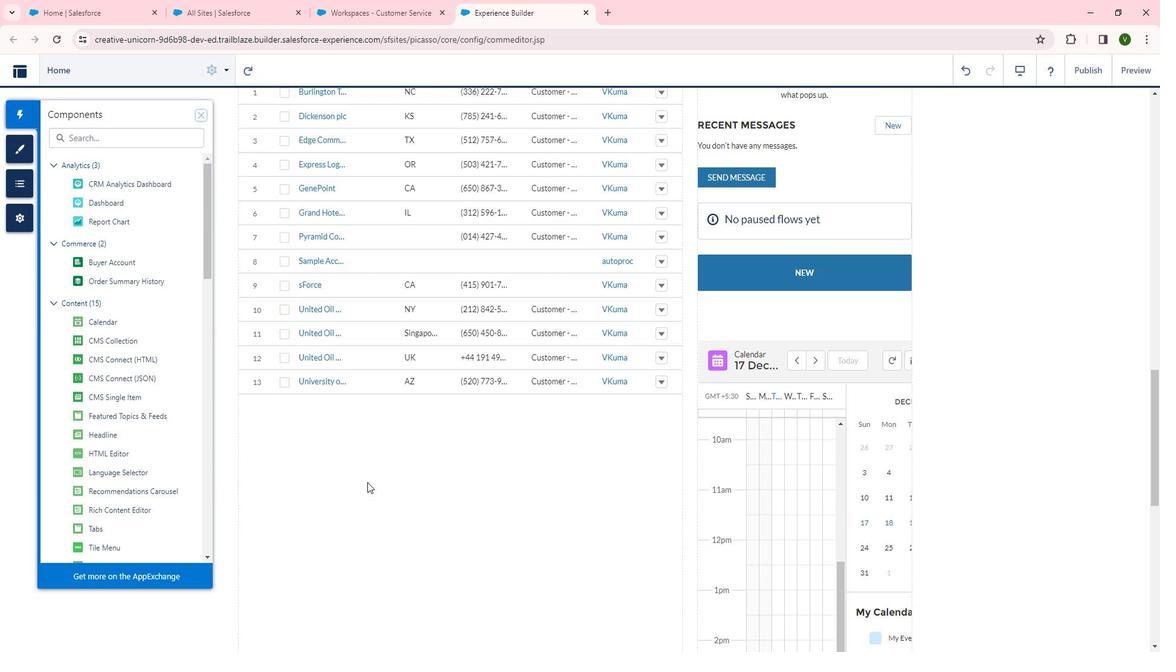 
Action: Mouse scrolled (383, 479) with delta (0, 0)
Screenshot: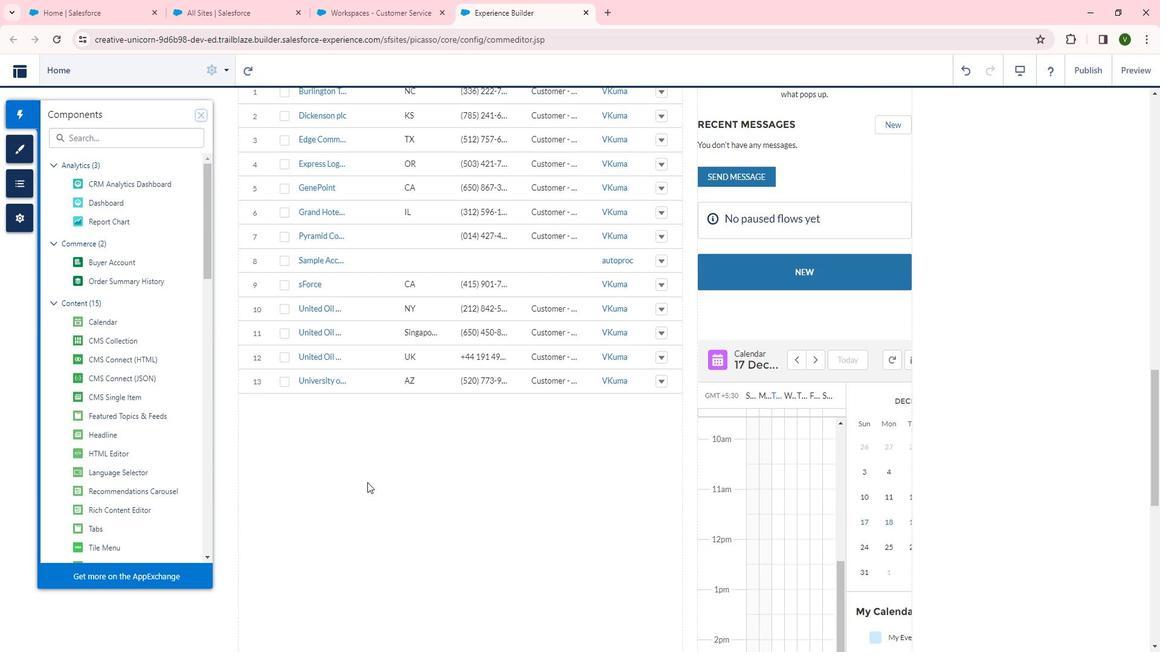 
Action: Mouse scrolled (383, 479) with delta (0, 0)
Screenshot: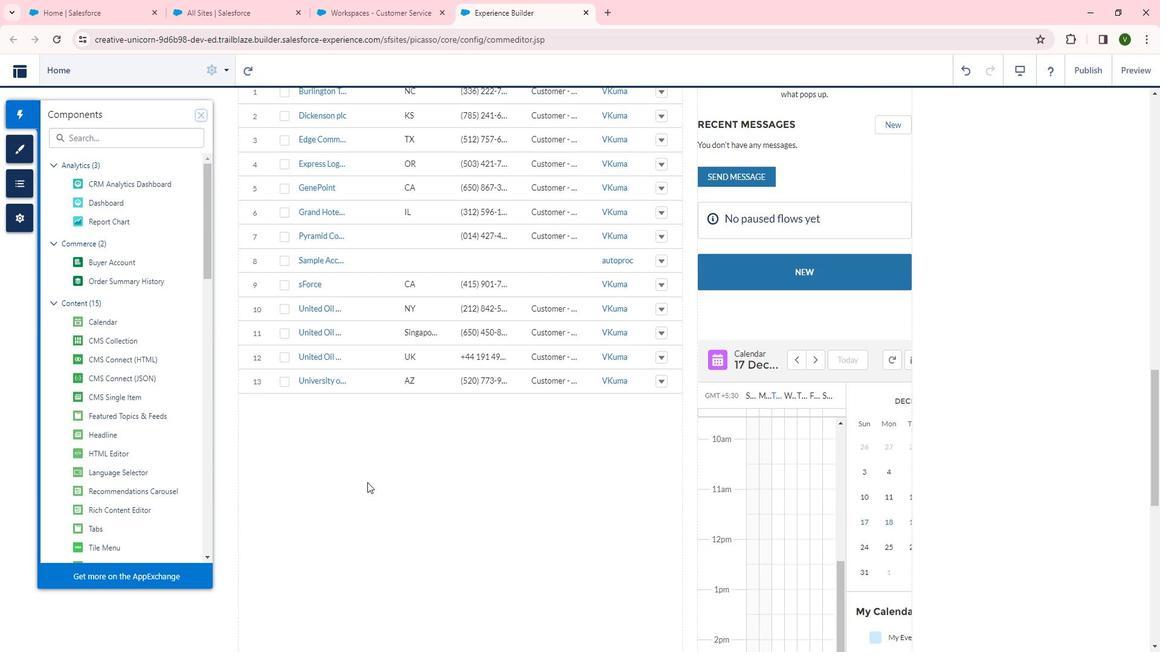 
Action: Mouse scrolled (383, 479) with delta (0, 0)
Screenshot: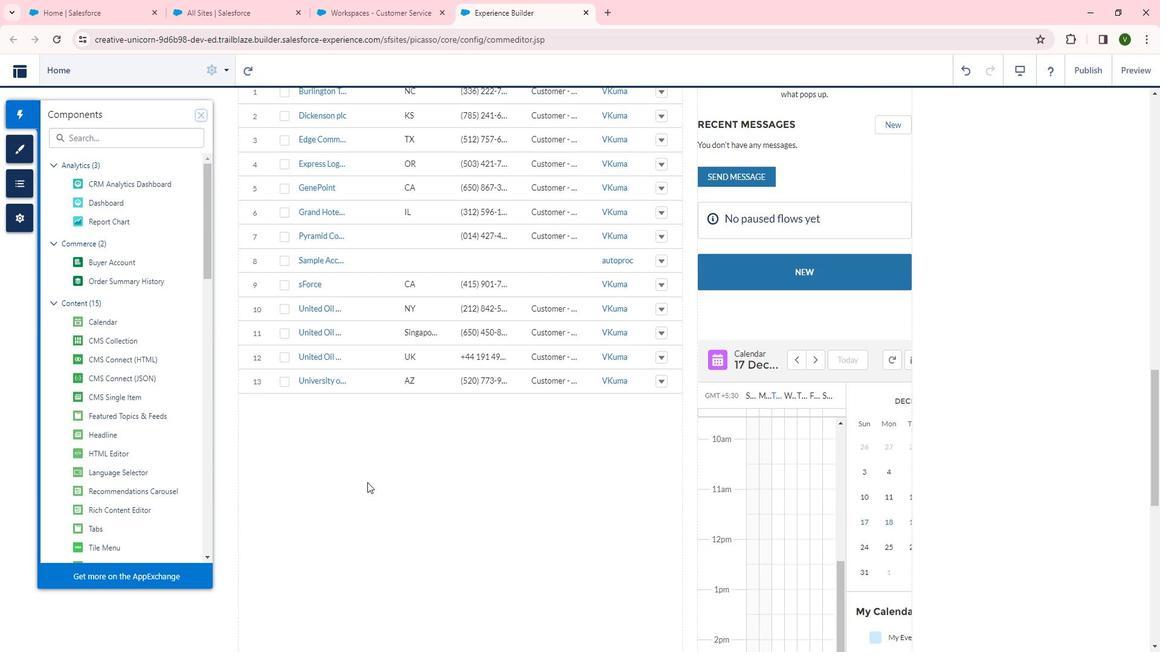 
Action: Mouse scrolled (383, 479) with delta (0, 0)
Screenshot: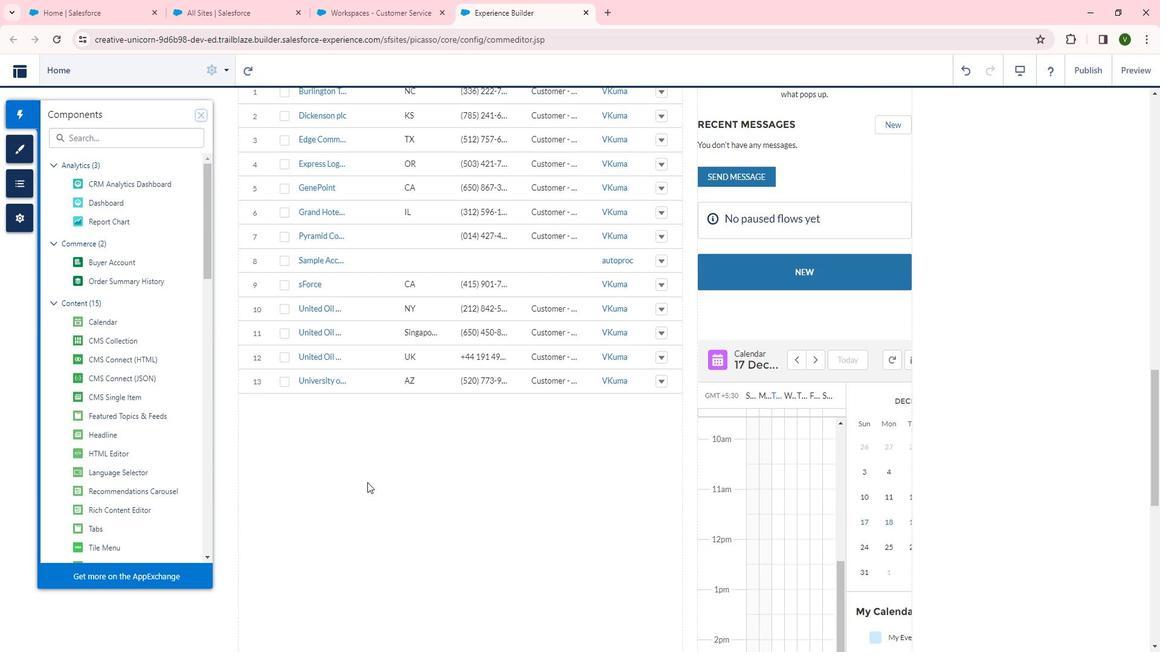 
Action: Mouse scrolled (383, 479) with delta (0, 0)
Screenshot: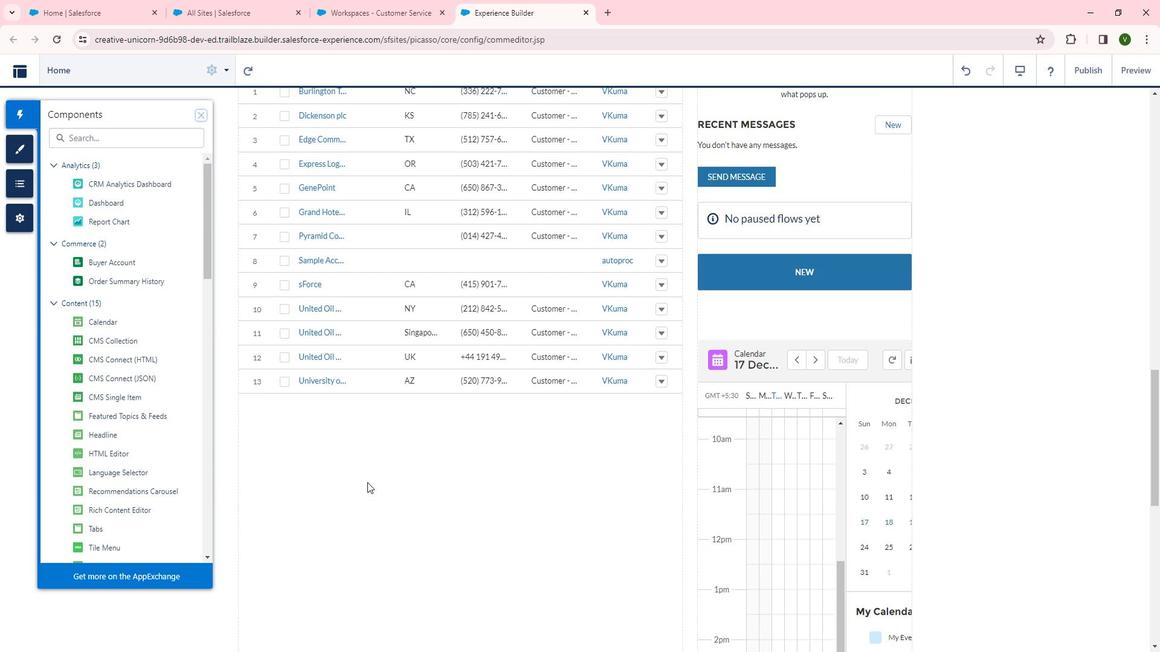 
Action: Mouse moved to (148, 364)
Screenshot: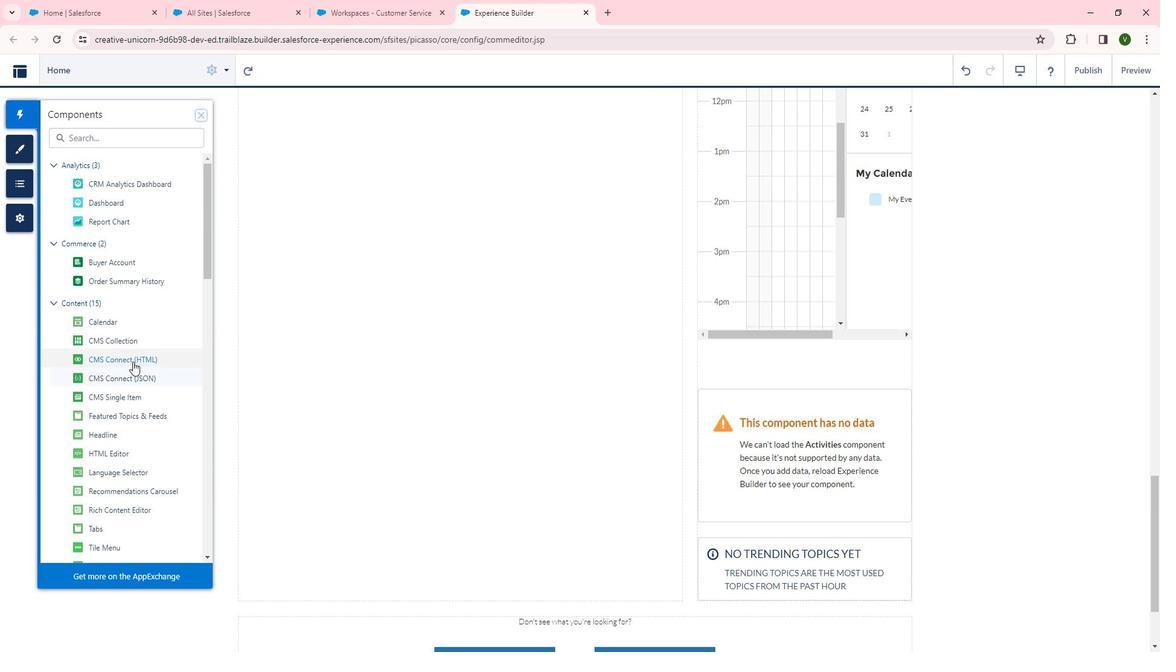 
Action: Mouse scrolled (148, 363) with delta (0, 0)
Screenshot: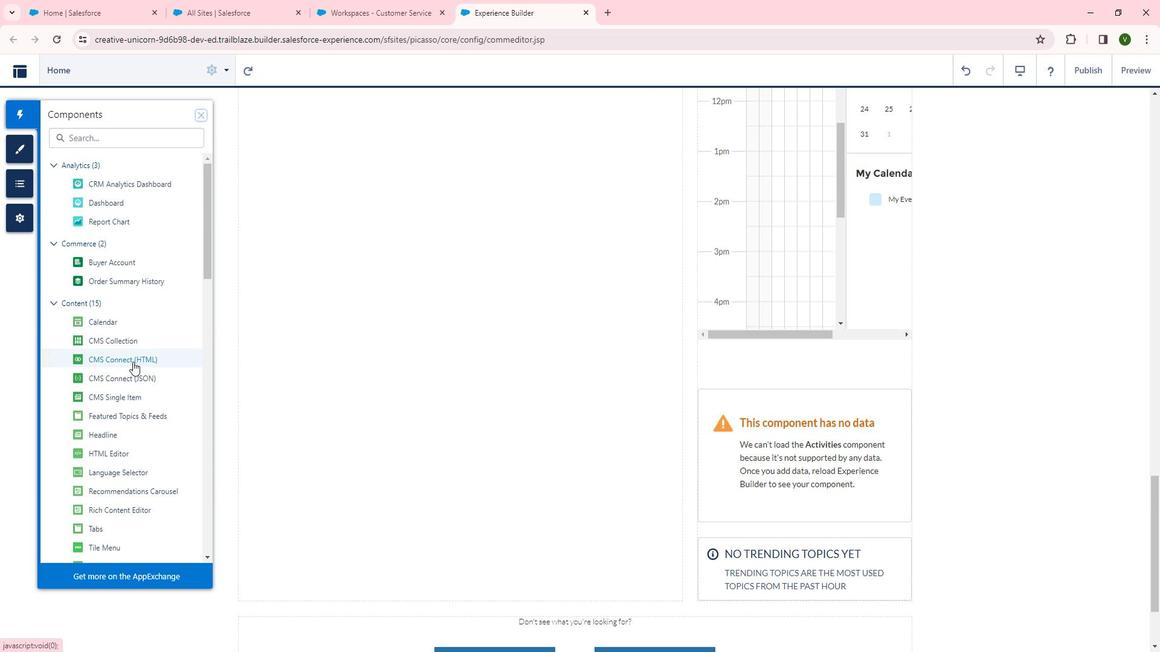
Action: Mouse scrolled (148, 363) with delta (0, 0)
Screenshot: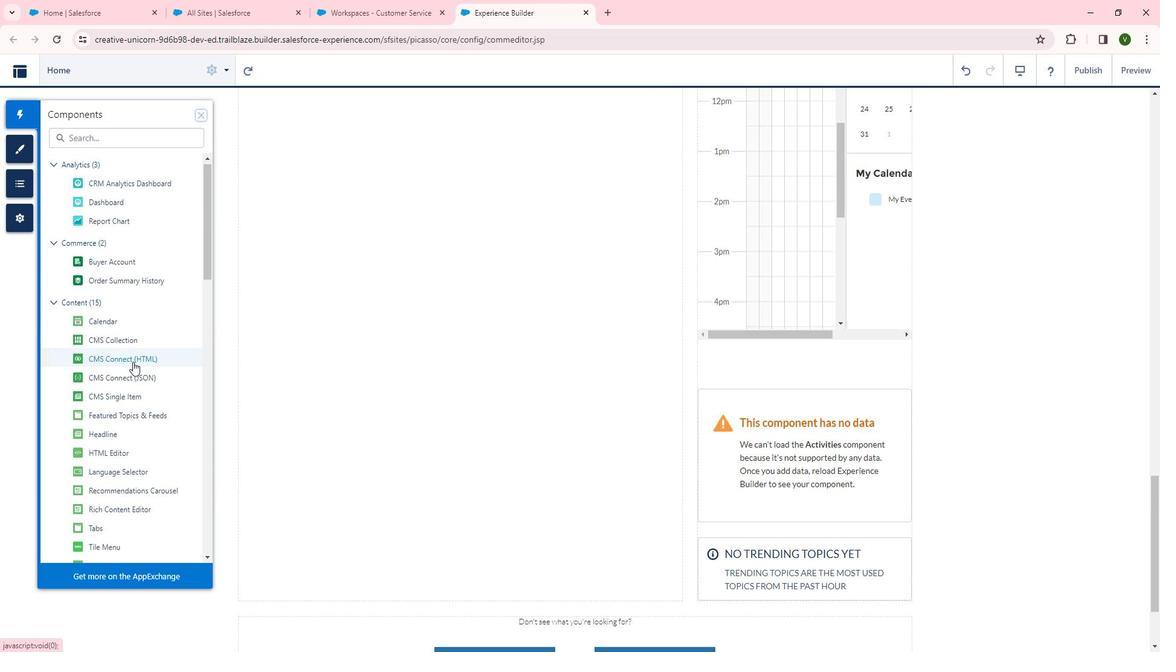 
Action: Mouse scrolled (148, 363) with delta (0, 0)
Screenshot: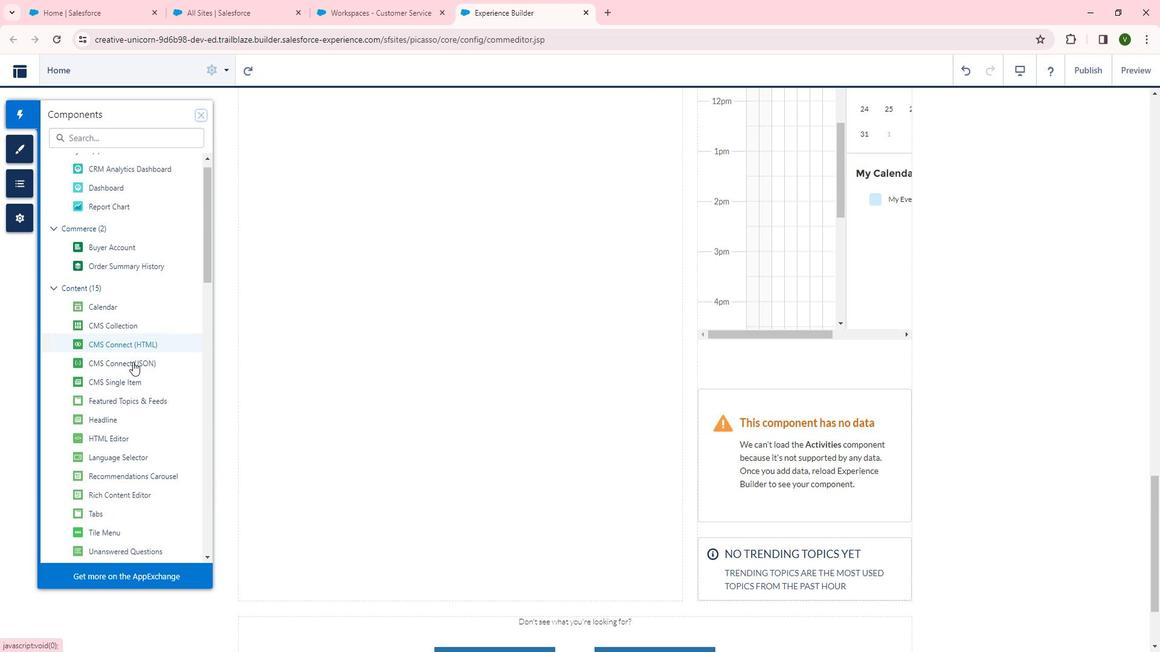 
Action: Mouse scrolled (148, 363) with delta (0, 0)
Screenshot: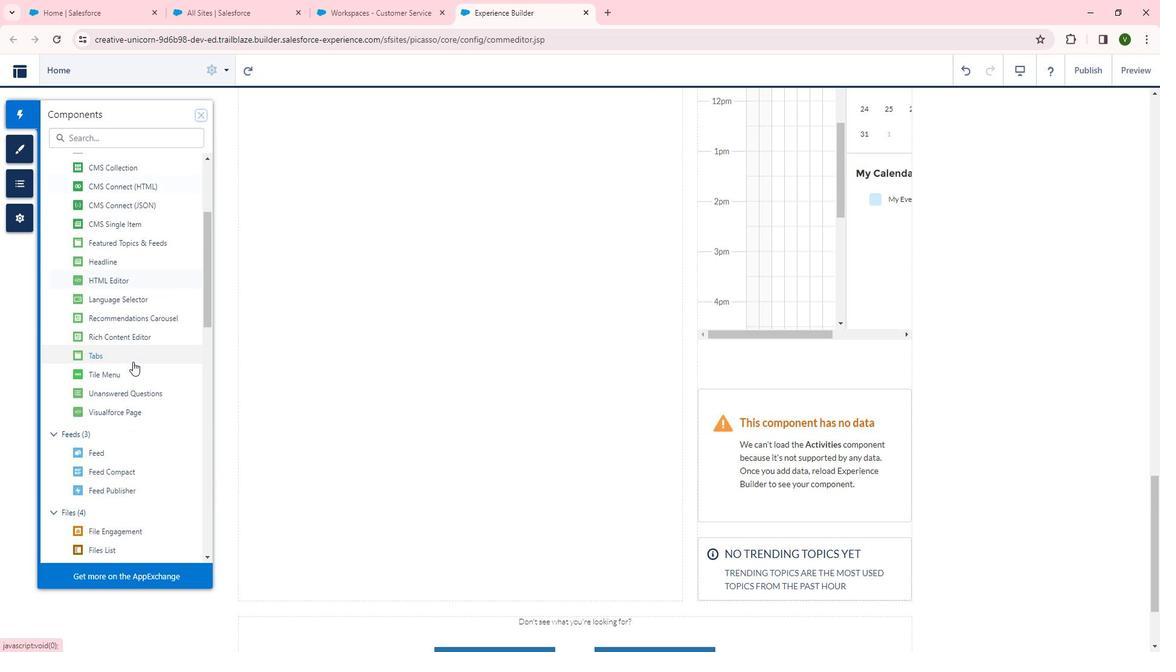 
Action: Mouse scrolled (148, 363) with delta (0, 0)
Screenshot: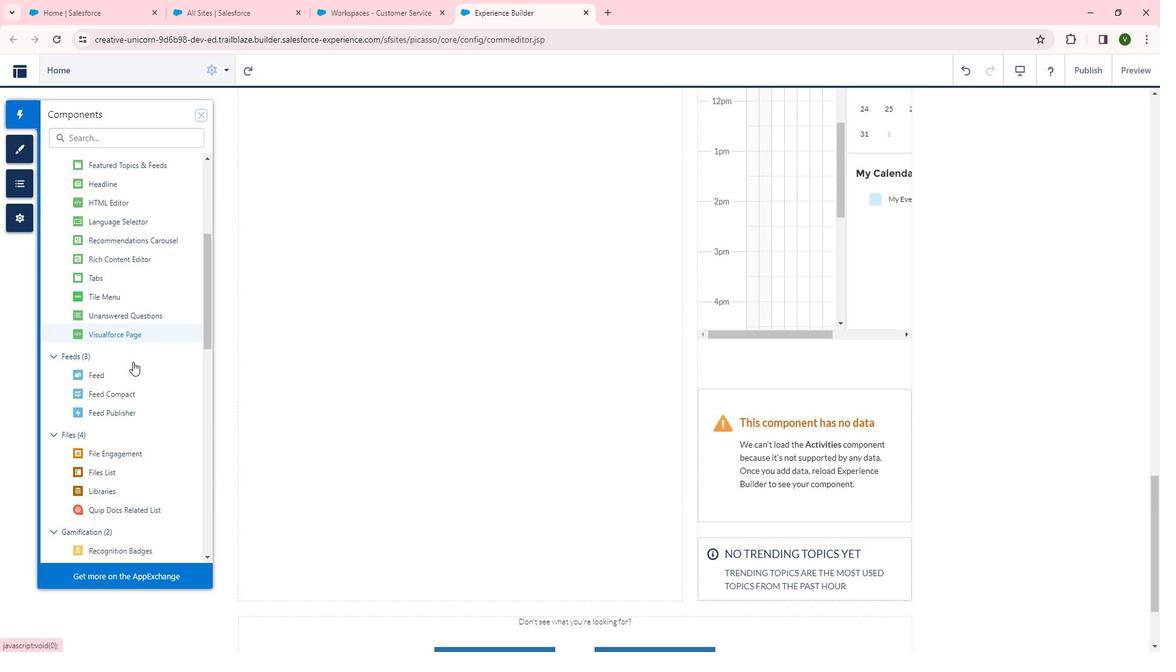 
Action: Mouse scrolled (148, 363) with delta (0, 0)
Screenshot: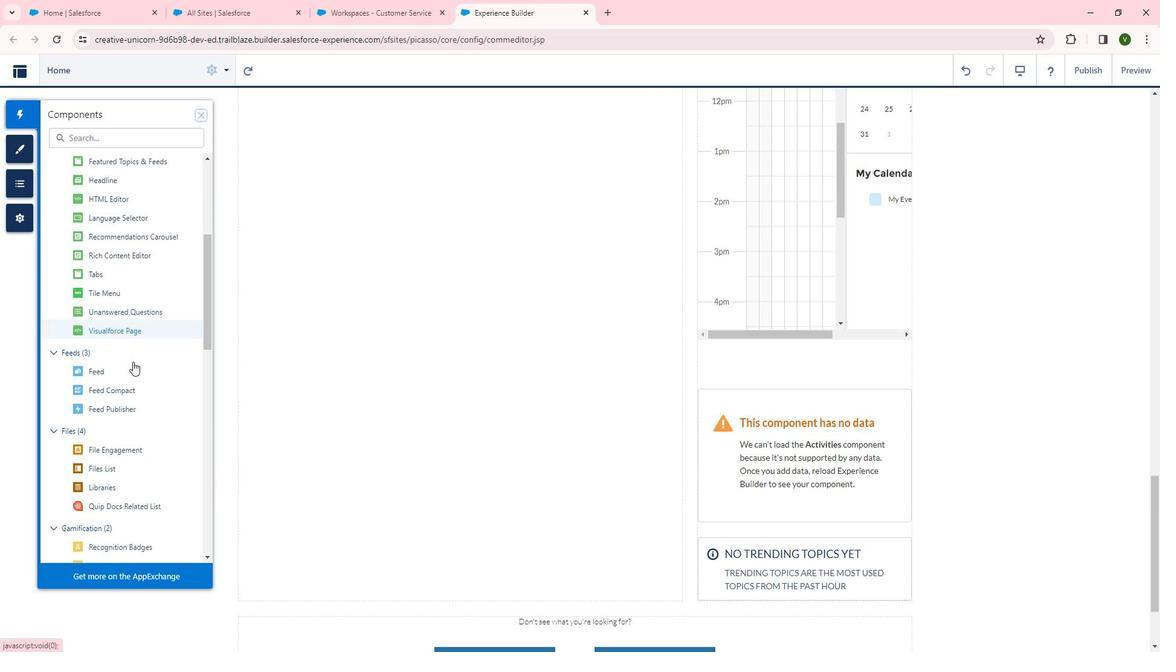 
Action: Mouse scrolled (148, 363) with delta (0, 0)
Screenshot: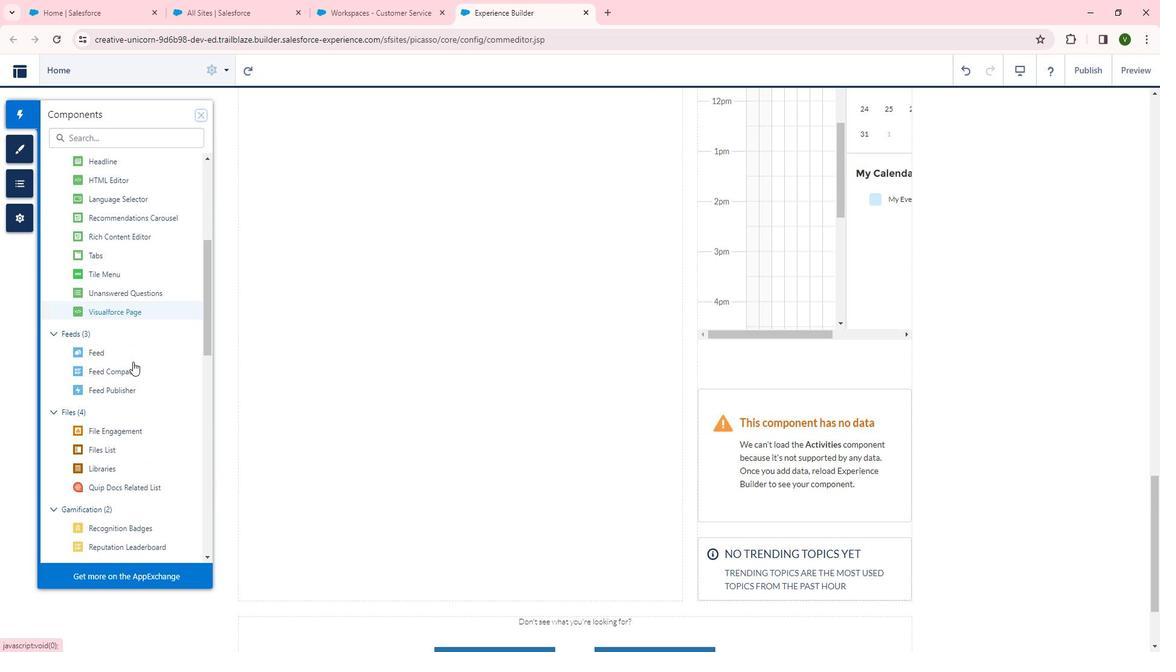 
Action: Mouse scrolled (148, 363) with delta (0, 0)
Screenshot: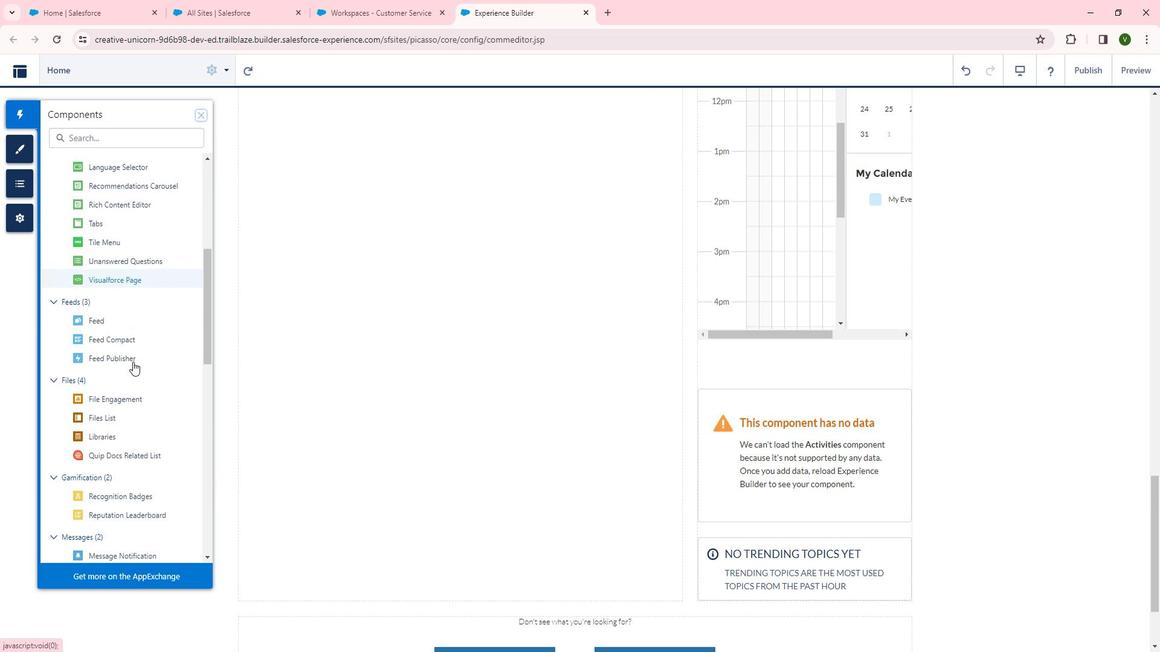 
Action: Mouse scrolled (148, 363) with delta (0, 0)
Screenshot: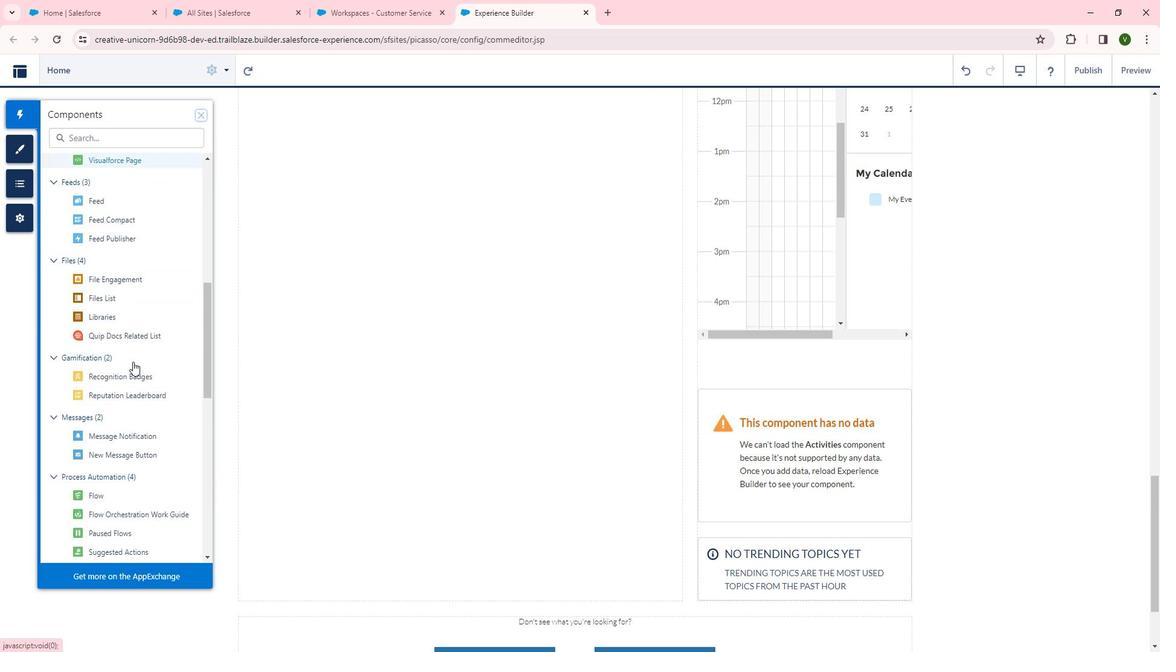 
Action: Mouse scrolled (148, 363) with delta (0, 0)
Screenshot: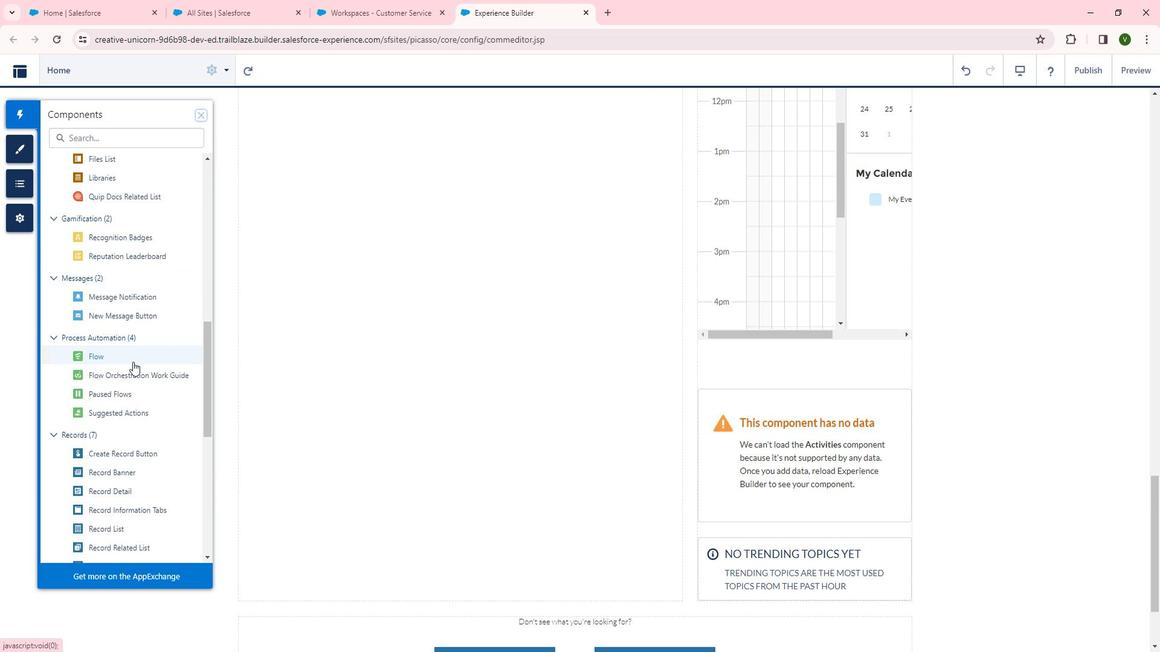 
Action: Mouse scrolled (148, 363) with delta (0, 0)
Screenshot: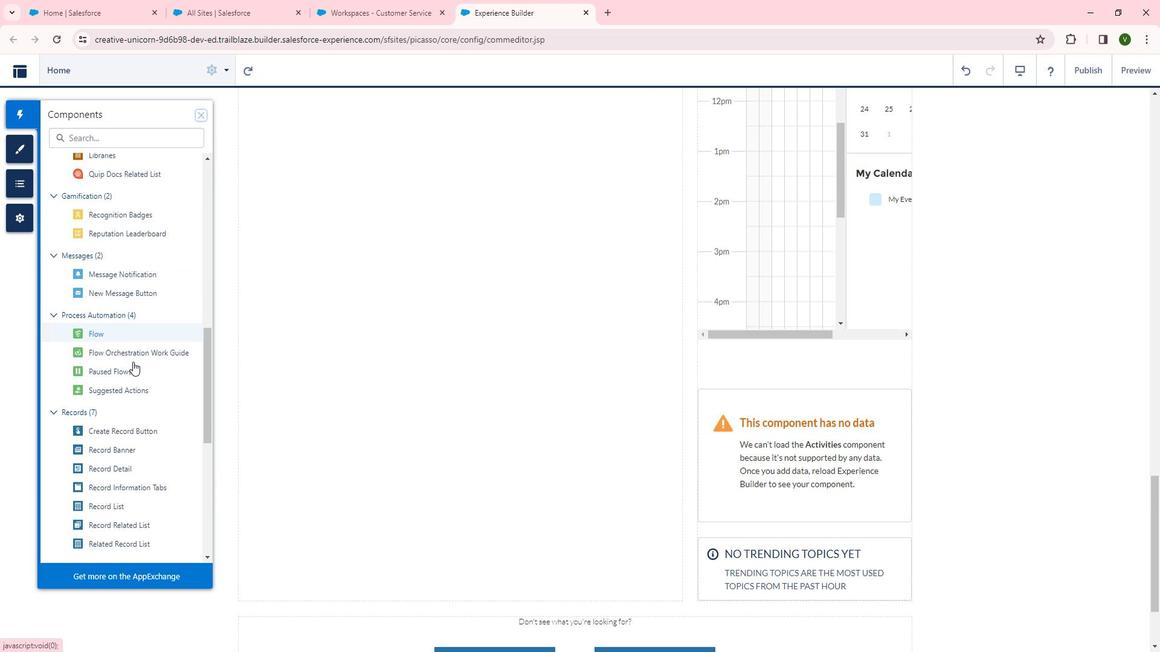 
Action: Mouse scrolled (148, 363) with delta (0, 0)
Screenshot: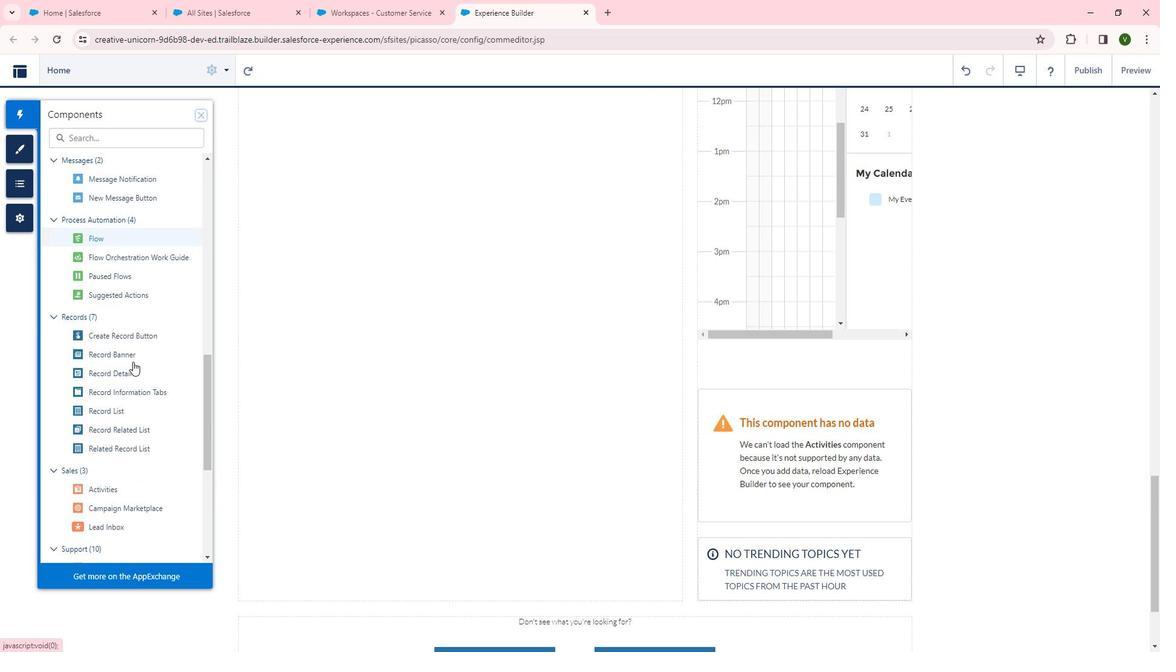 
Action: Mouse scrolled (148, 363) with delta (0, 0)
Screenshot: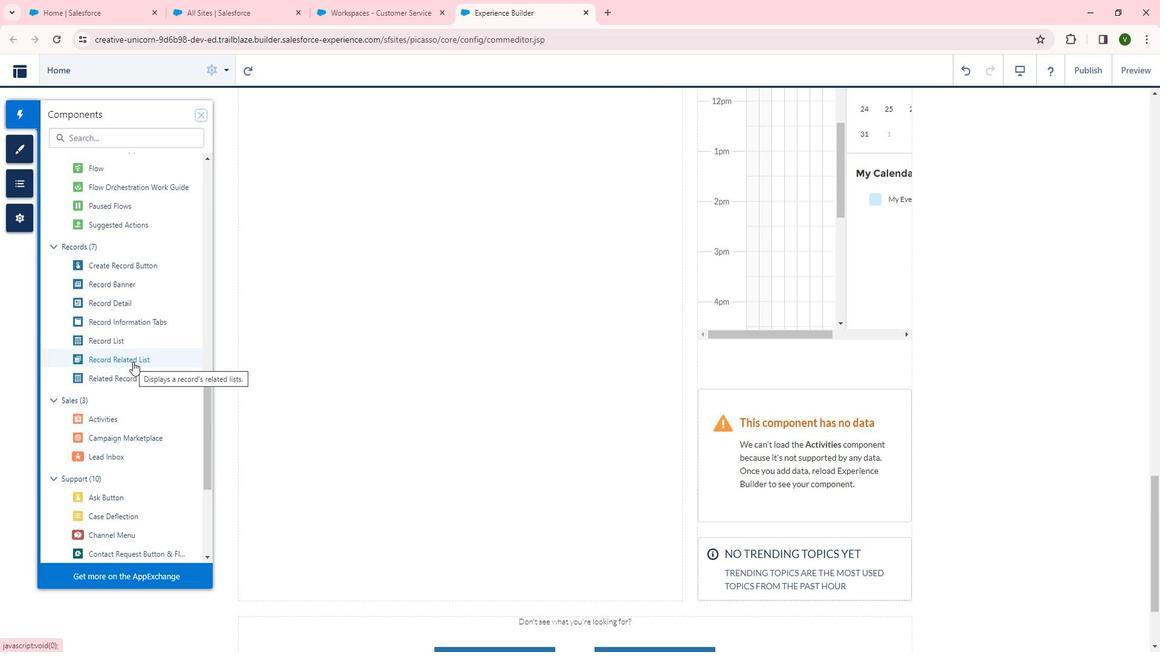 
Action: Mouse scrolled (148, 363) with delta (0, 0)
Screenshot: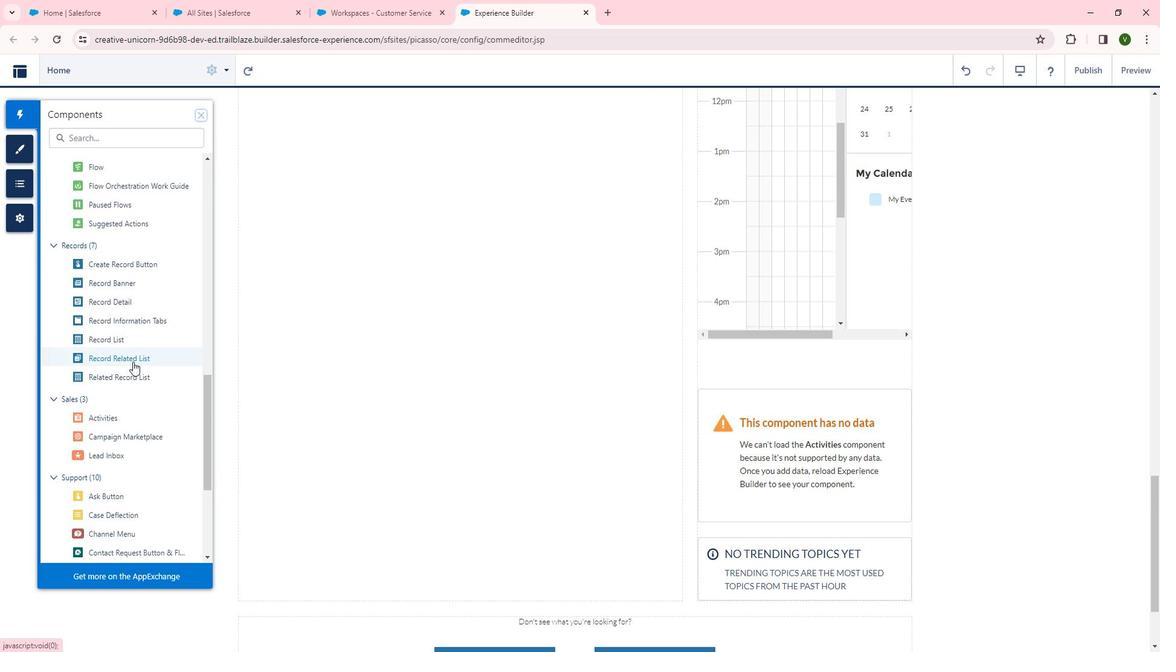 
Action: Mouse scrolled (148, 363) with delta (0, 0)
Screenshot: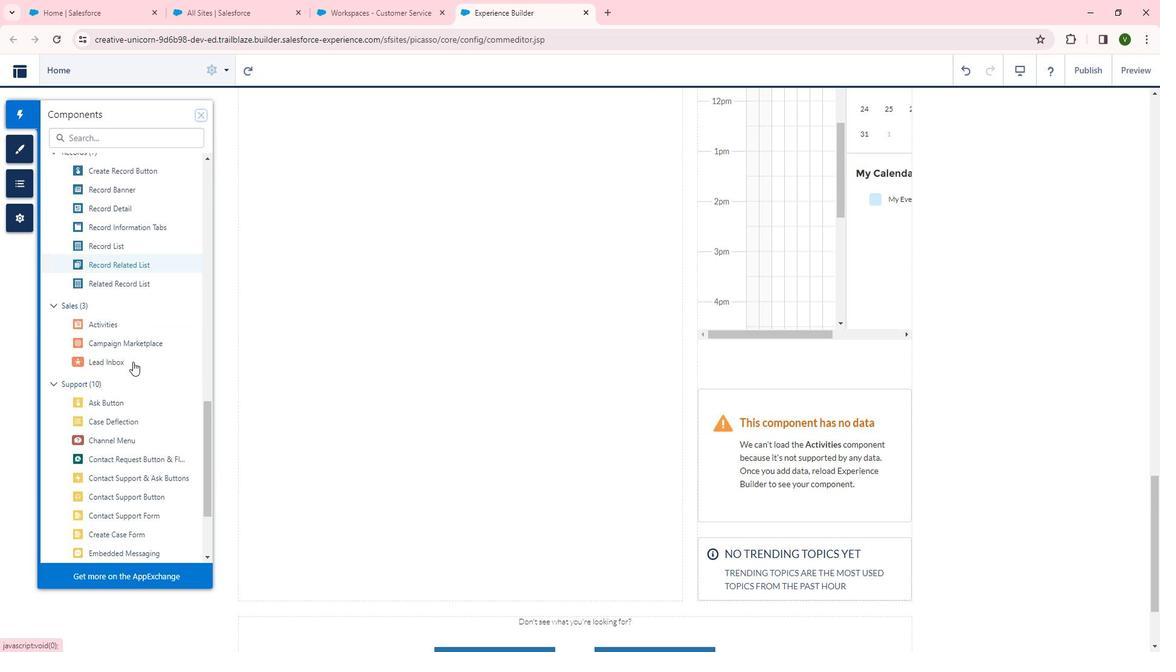 
Action: Mouse moved to (137, 440)
Screenshot: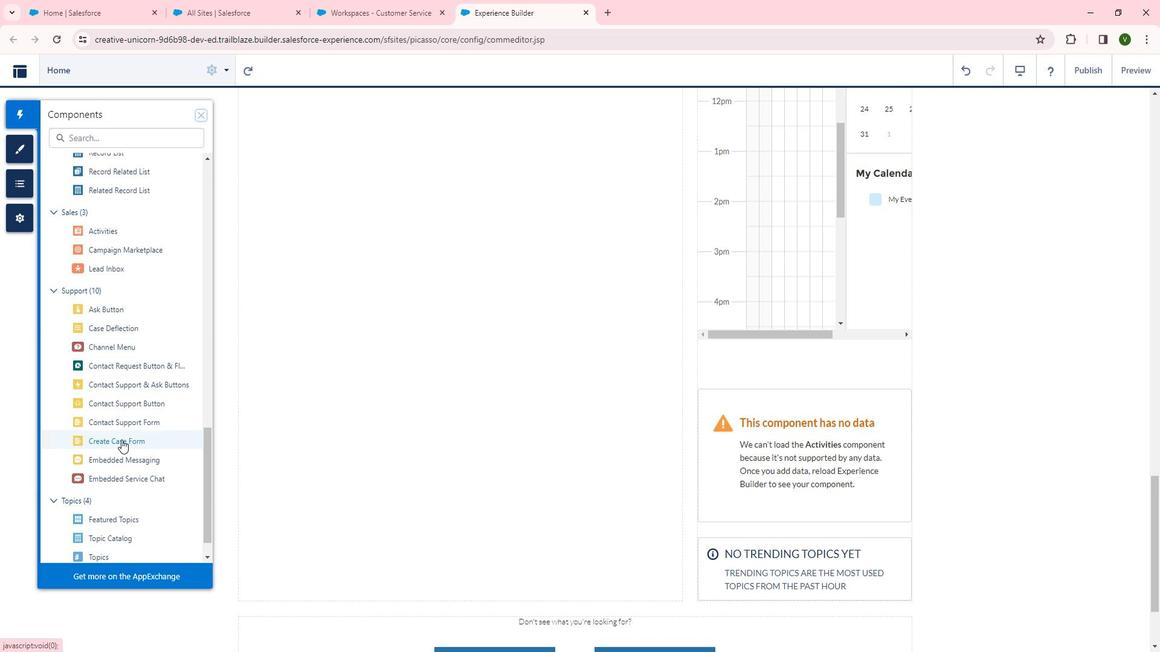 
Action: Mouse pressed left at (137, 440)
Screenshot: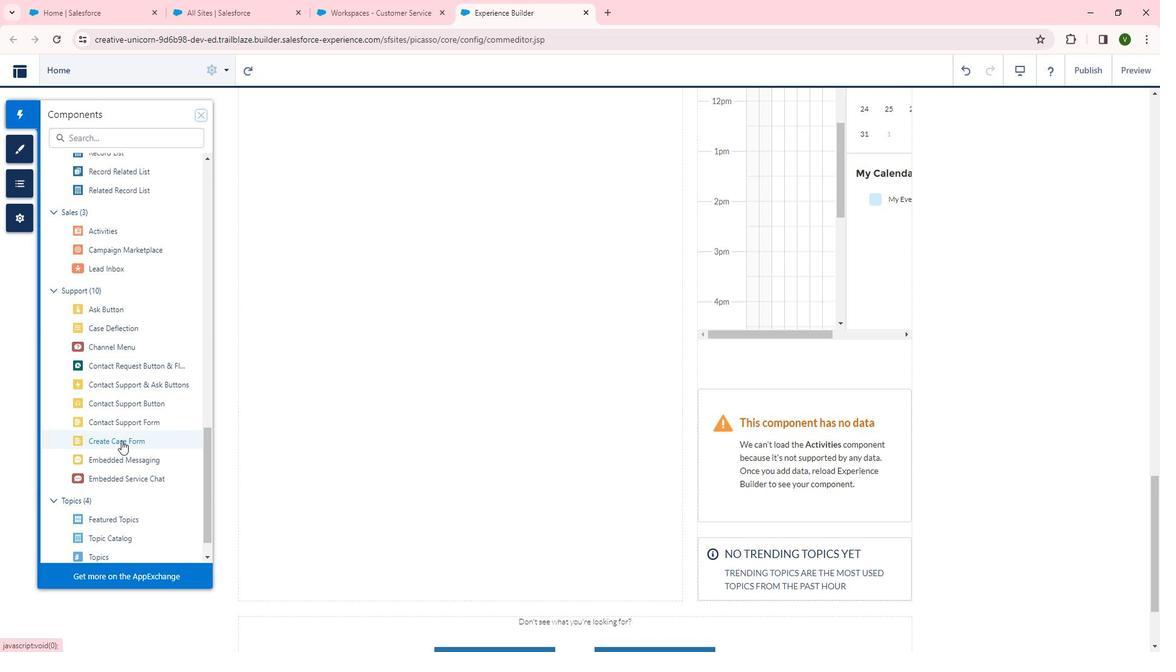 
Action: Mouse moved to (395, 330)
Screenshot: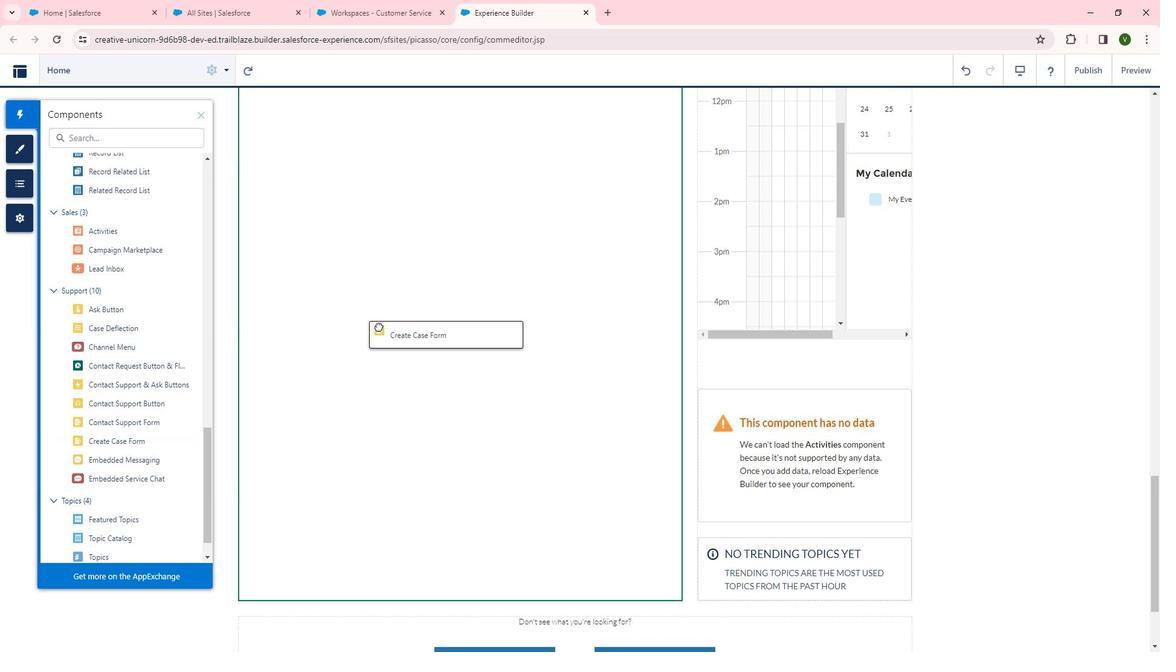 
Action: Mouse scrolled (395, 331) with delta (0, 0)
Screenshot: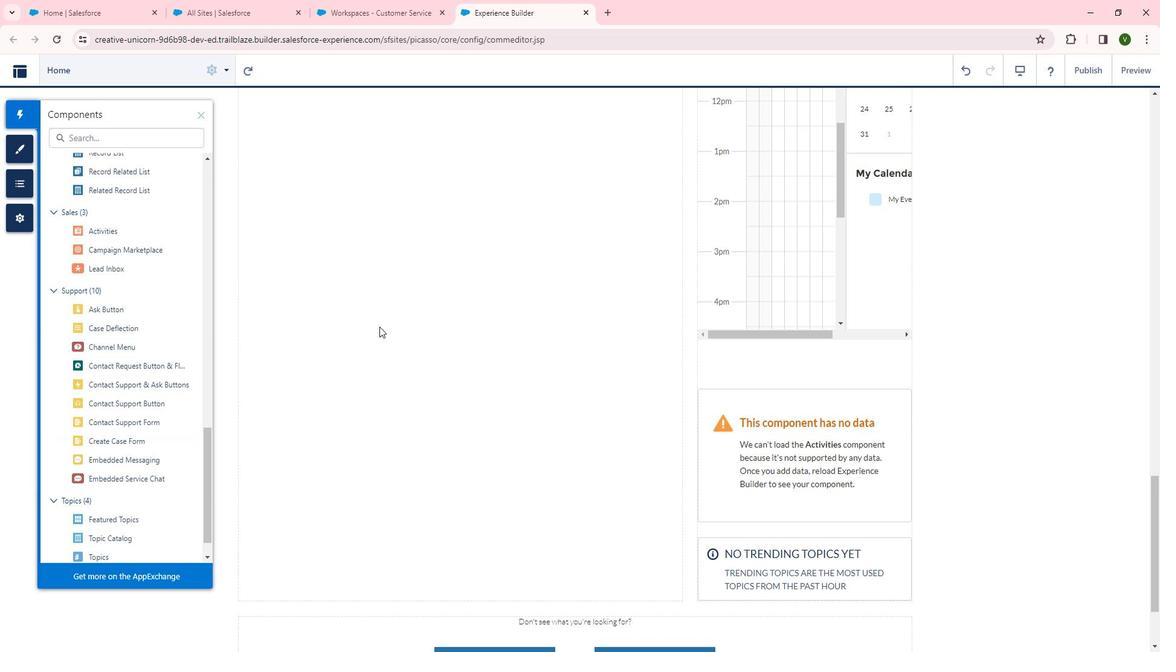 
Action: Mouse scrolled (395, 331) with delta (0, 0)
Screenshot: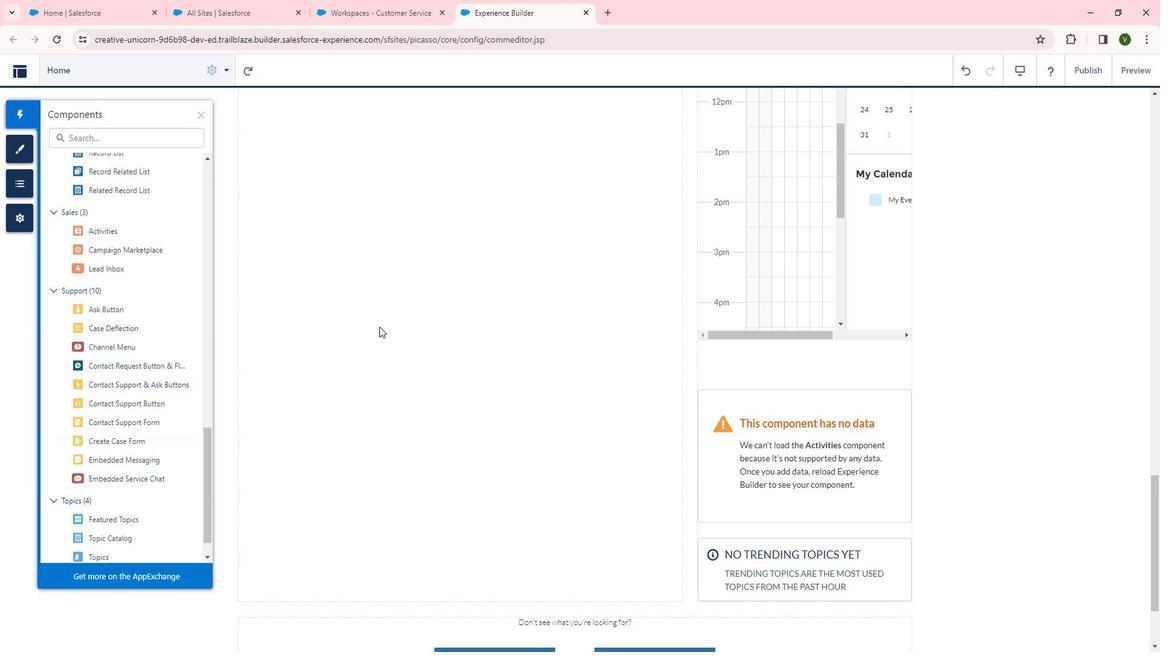 
Action: Mouse scrolled (395, 331) with delta (0, 0)
Screenshot: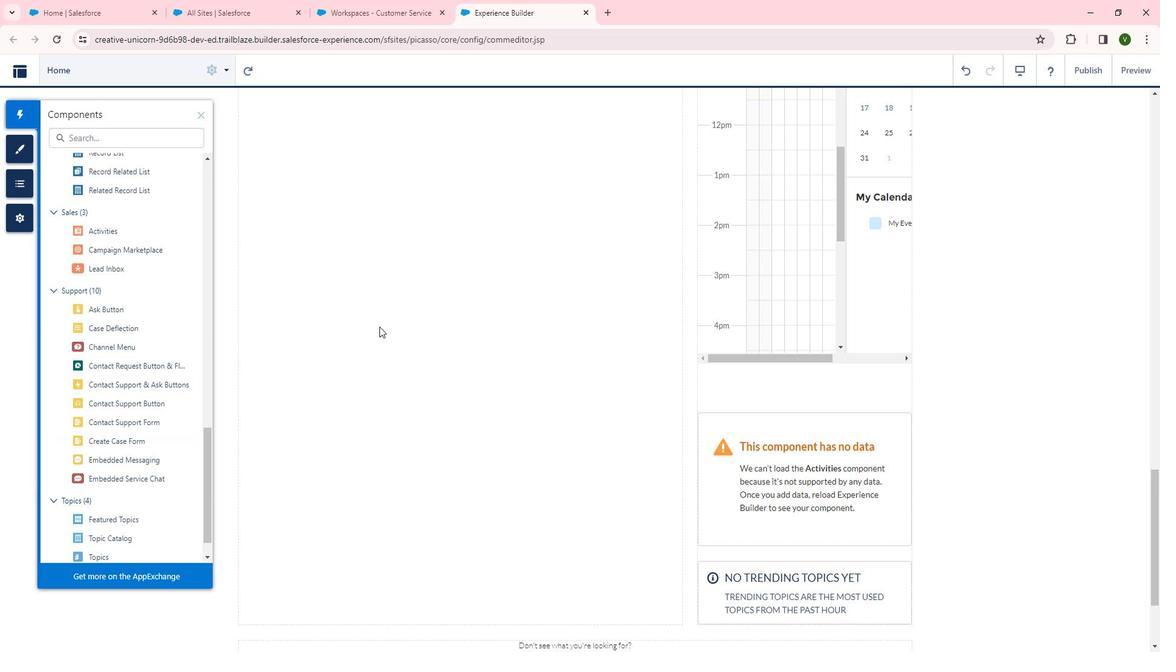 
Action: Mouse scrolled (395, 331) with delta (0, 0)
Screenshot: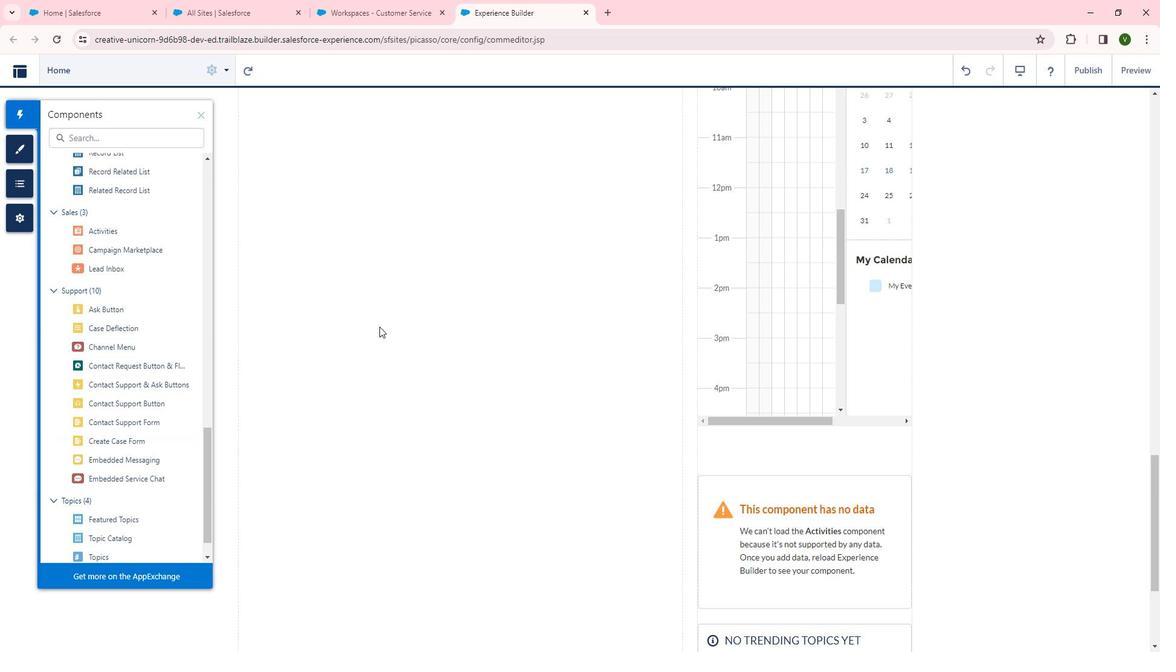 
